 Task: Add an event with the title Third Strategy Discussion Meeting, date '2023/10/07', time 8:00 AM to 10:00 AMand add a description: The retreat may incorporate outdoor or adventure-based activities to add an element of excitement and challenge. These activities could include team-building exercises, outdoor problem-solving initiatives, or adventure courses that require teamwork and effective communication to overcome obstacles., put the event into Yellow category, logged in from the account softage.8@softage.netand send the event invitation to softage.6@softage.net and softage.7@softage.net. Set a reminder for the event At time of event
Action: Mouse moved to (152, 186)
Screenshot: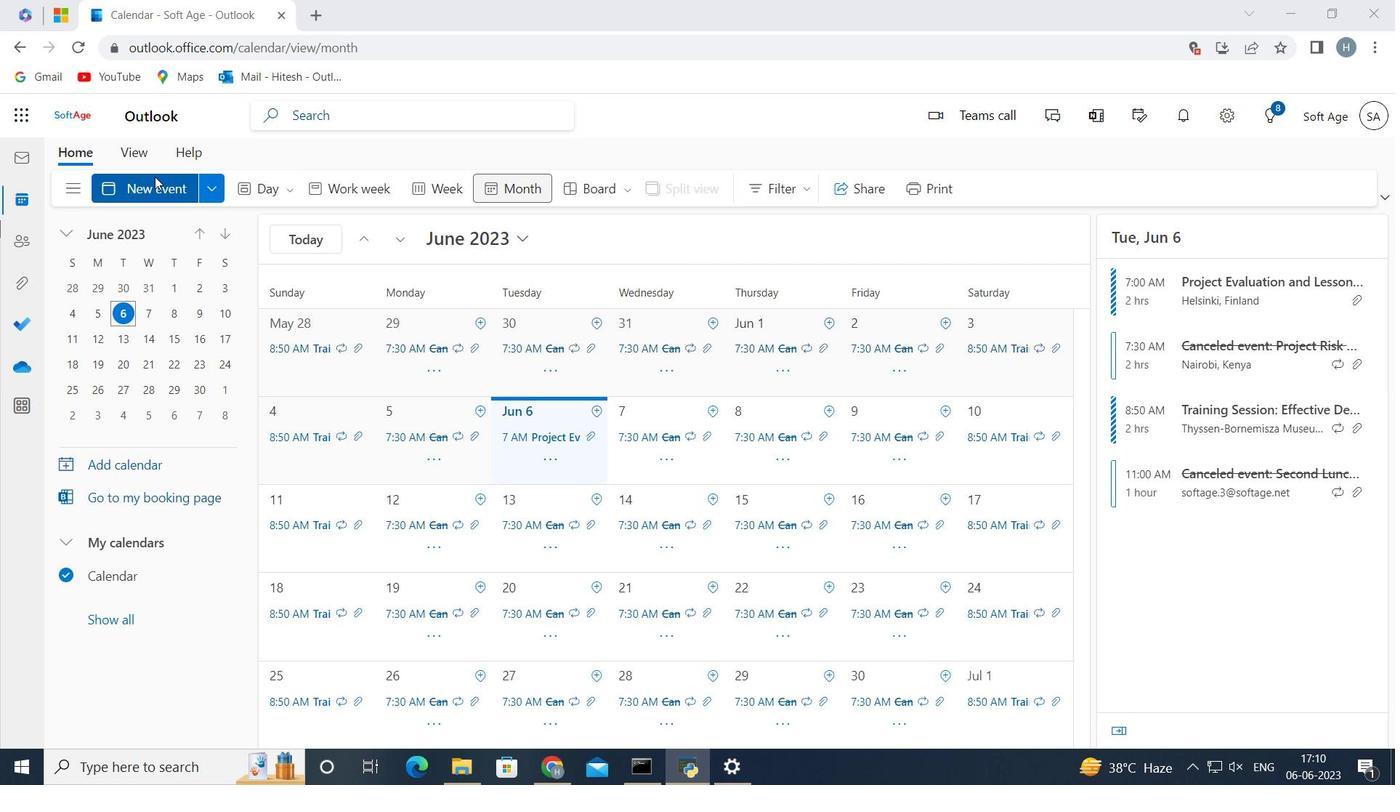 
Action: Mouse pressed left at (152, 186)
Screenshot: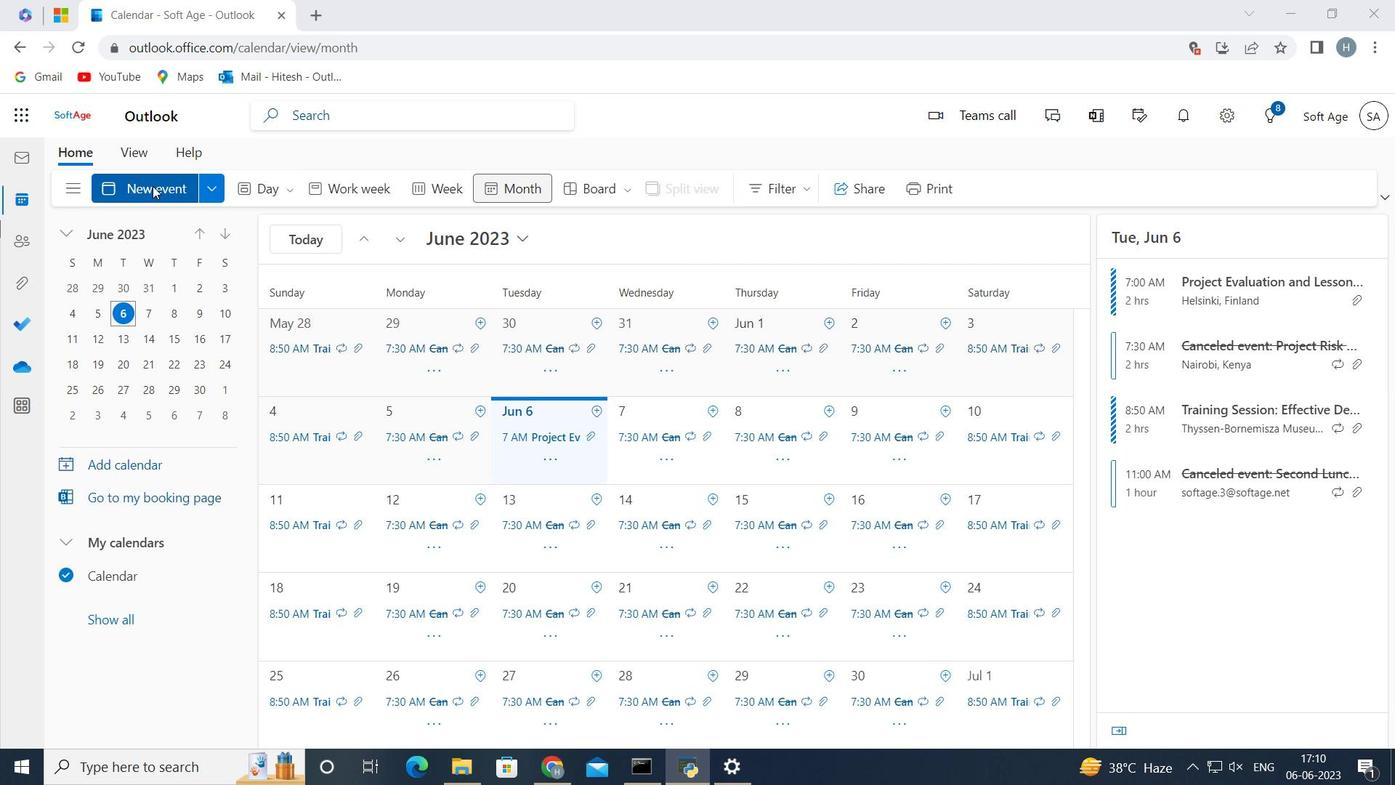 
Action: Mouse moved to (399, 293)
Screenshot: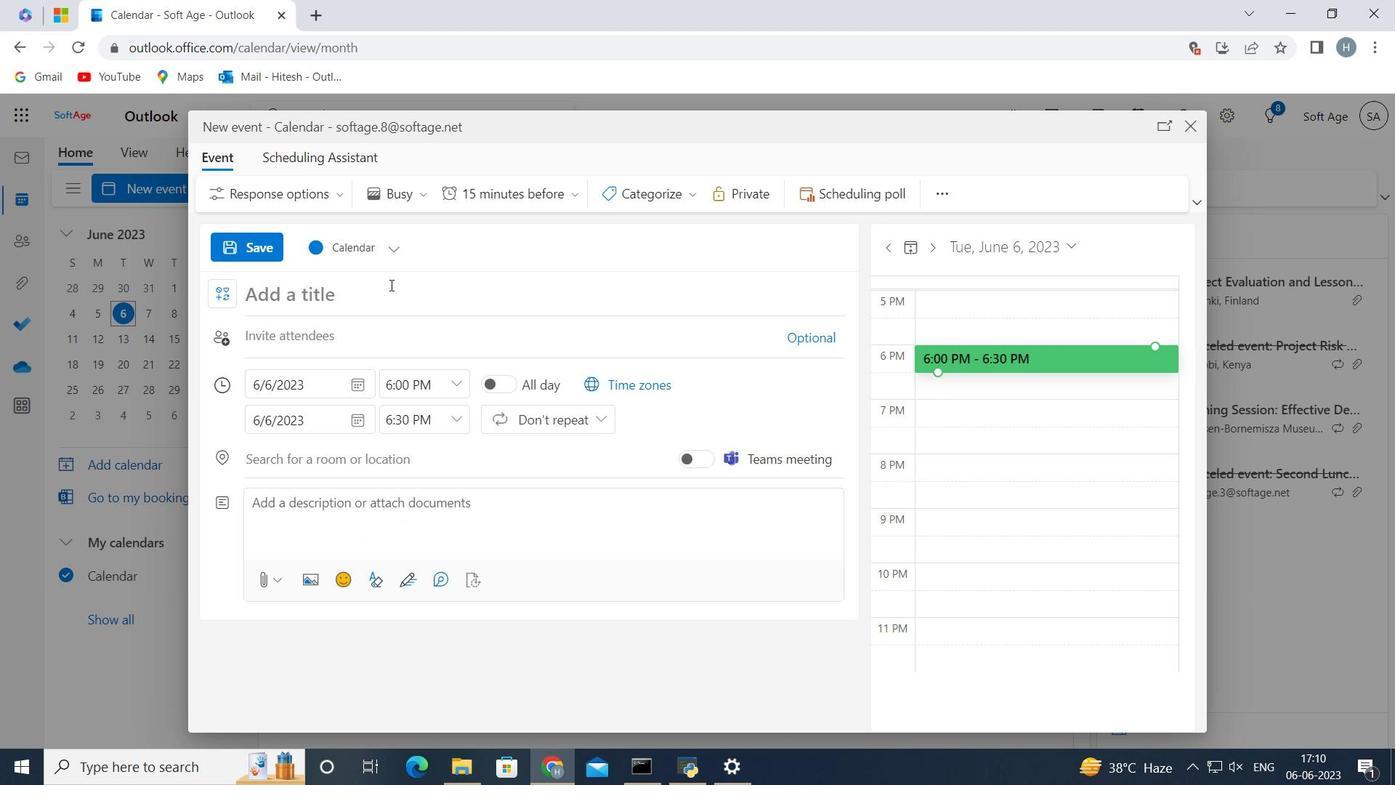 
Action: Mouse pressed left at (399, 293)
Screenshot: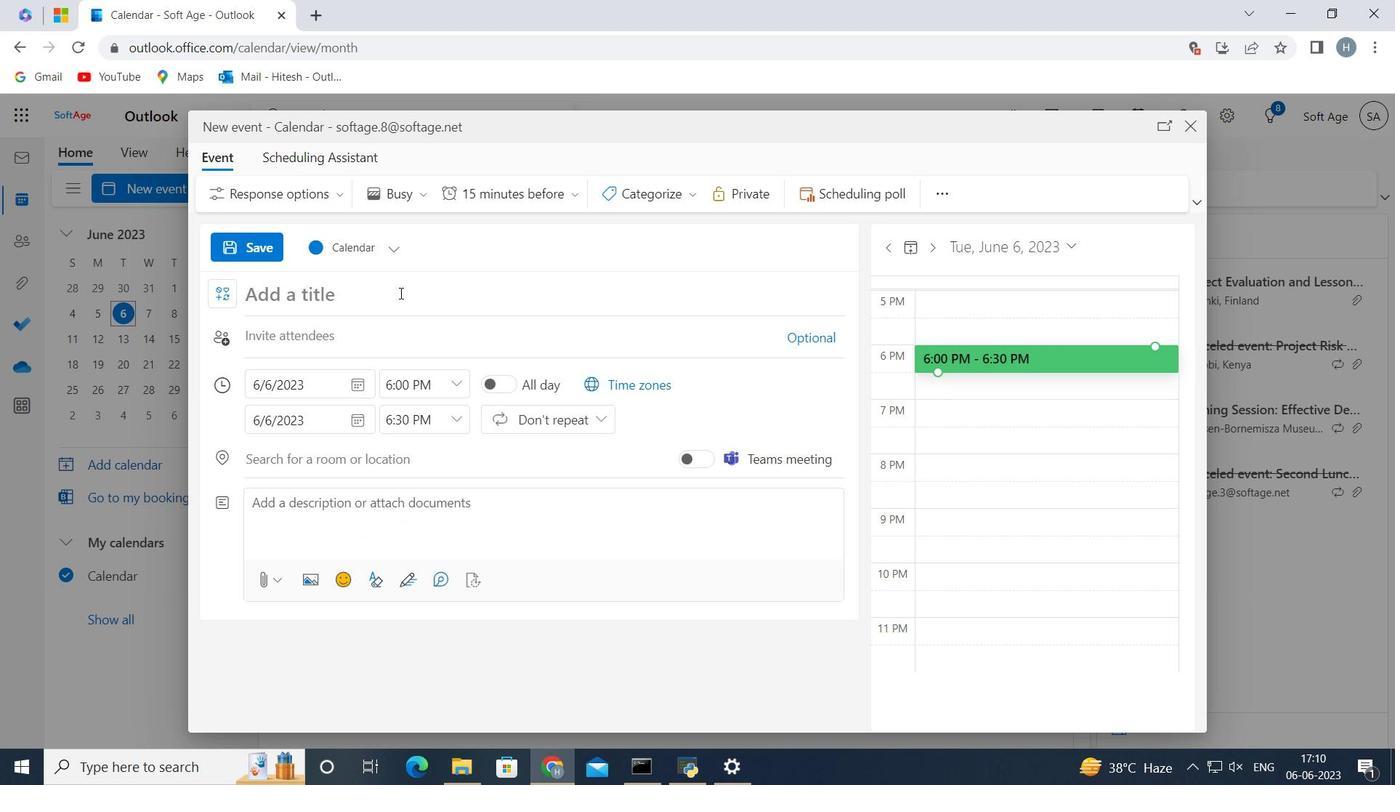 
Action: Key pressed <Key.shift>Third<Key.space><Key.shift>Strategy<Key.space><Key.shift>Discussion<Key.space><Key.shift>Meeting<Key.space>
Screenshot: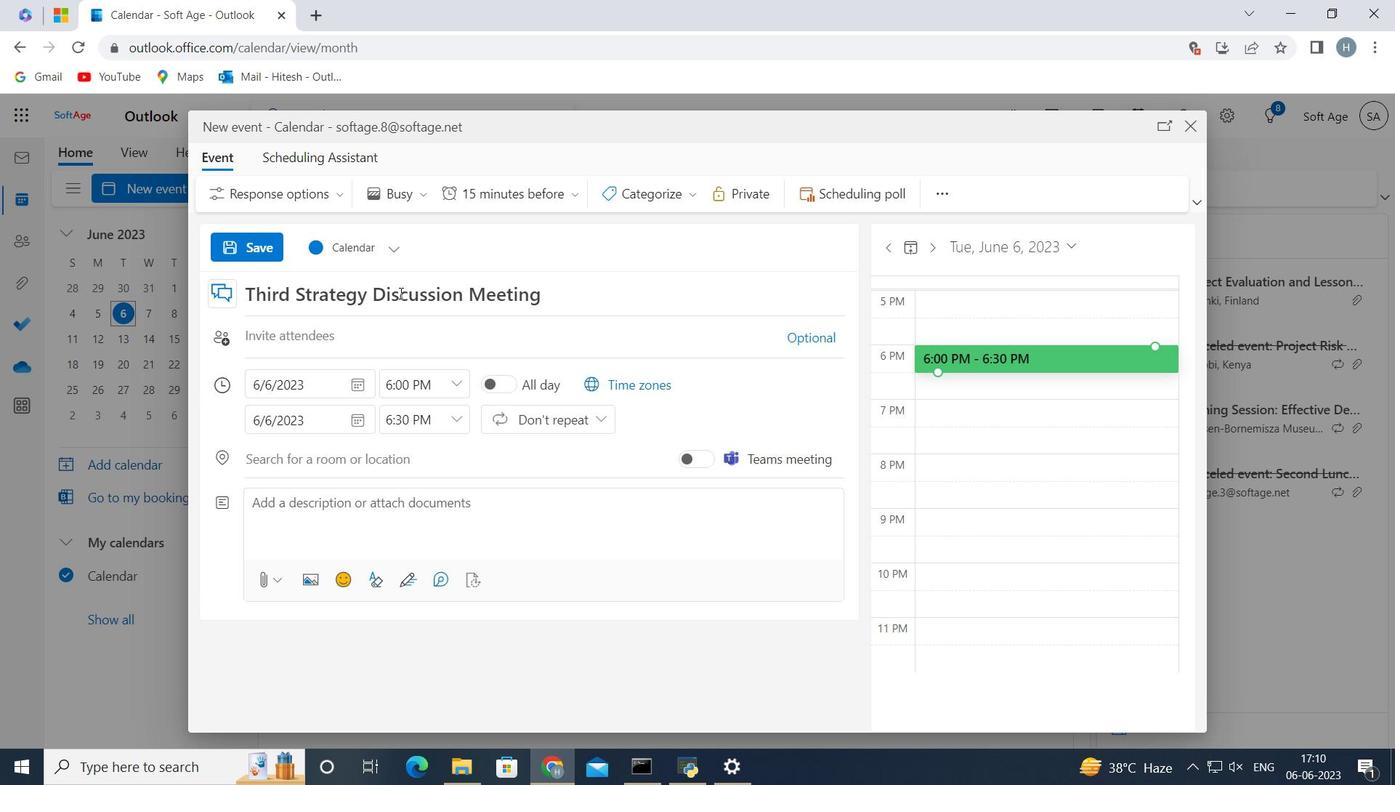 
Action: Mouse moved to (360, 383)
Screenshot: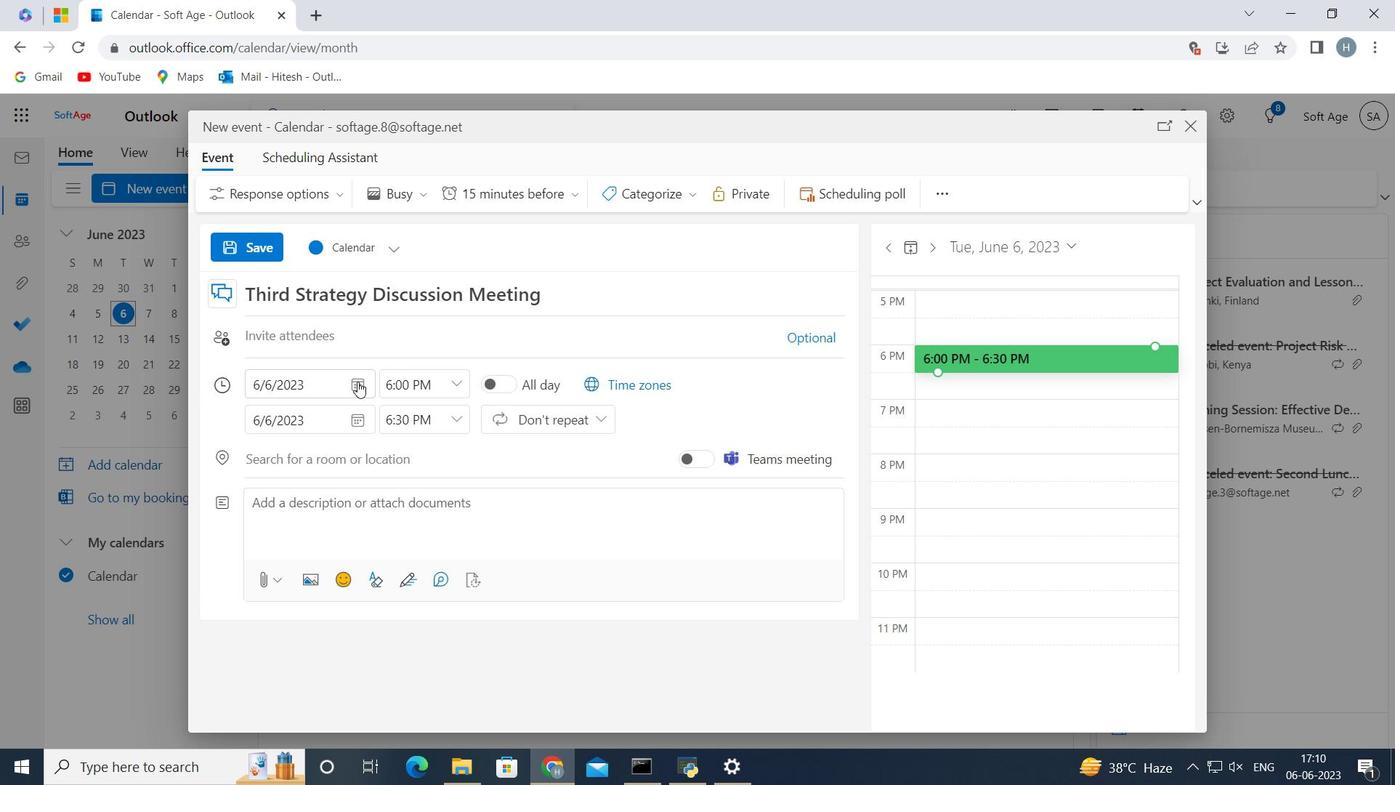 
Action: Mouse pressed left at (360, 383)
Screenshot: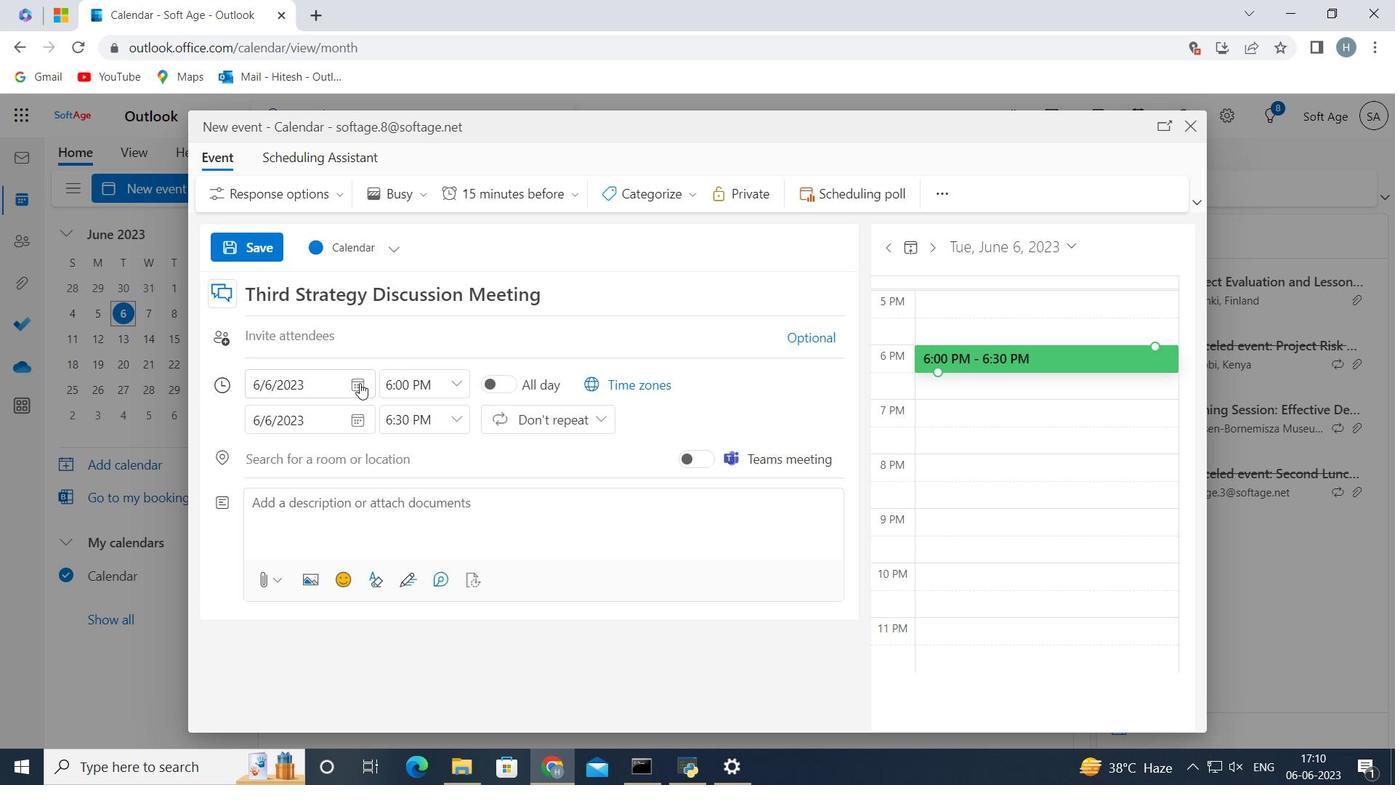 
Action: Mouse moved to (314, 421)
Screenshot: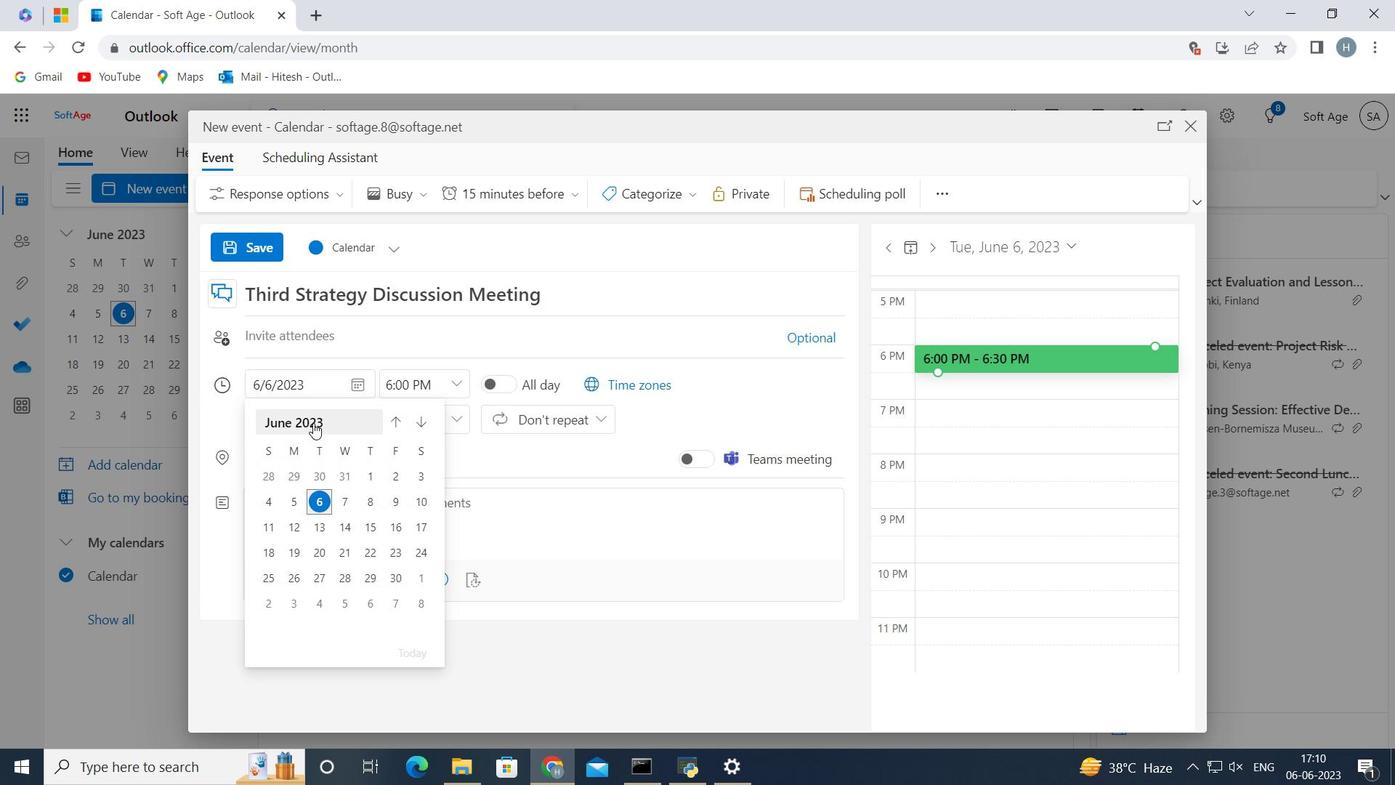 
Action: Mouse pressed left at (314, 421)
Screenshot: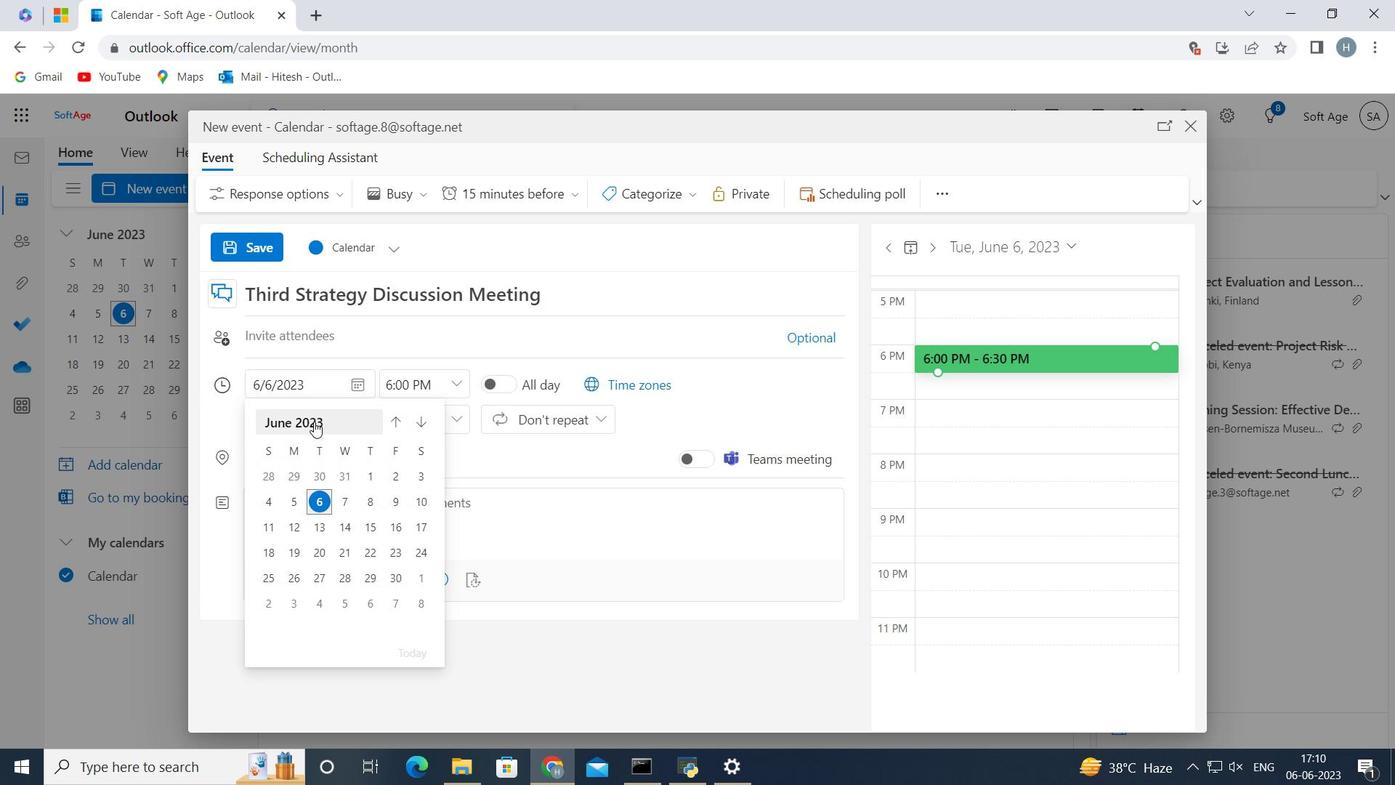 
Action: Mouse pressed left at (314, 421)
Screenshot: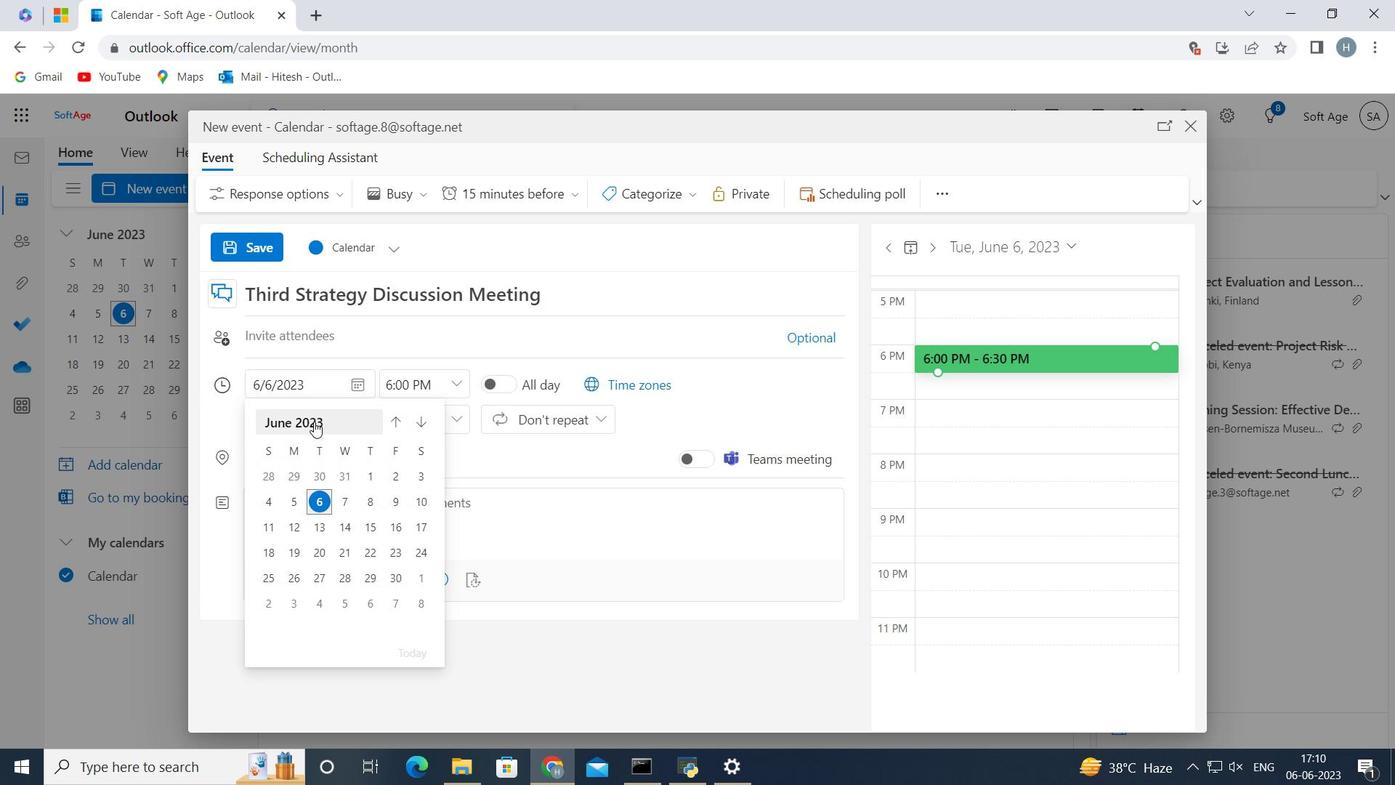 
Action: Mouse moved to (413, 455)
Screenshot: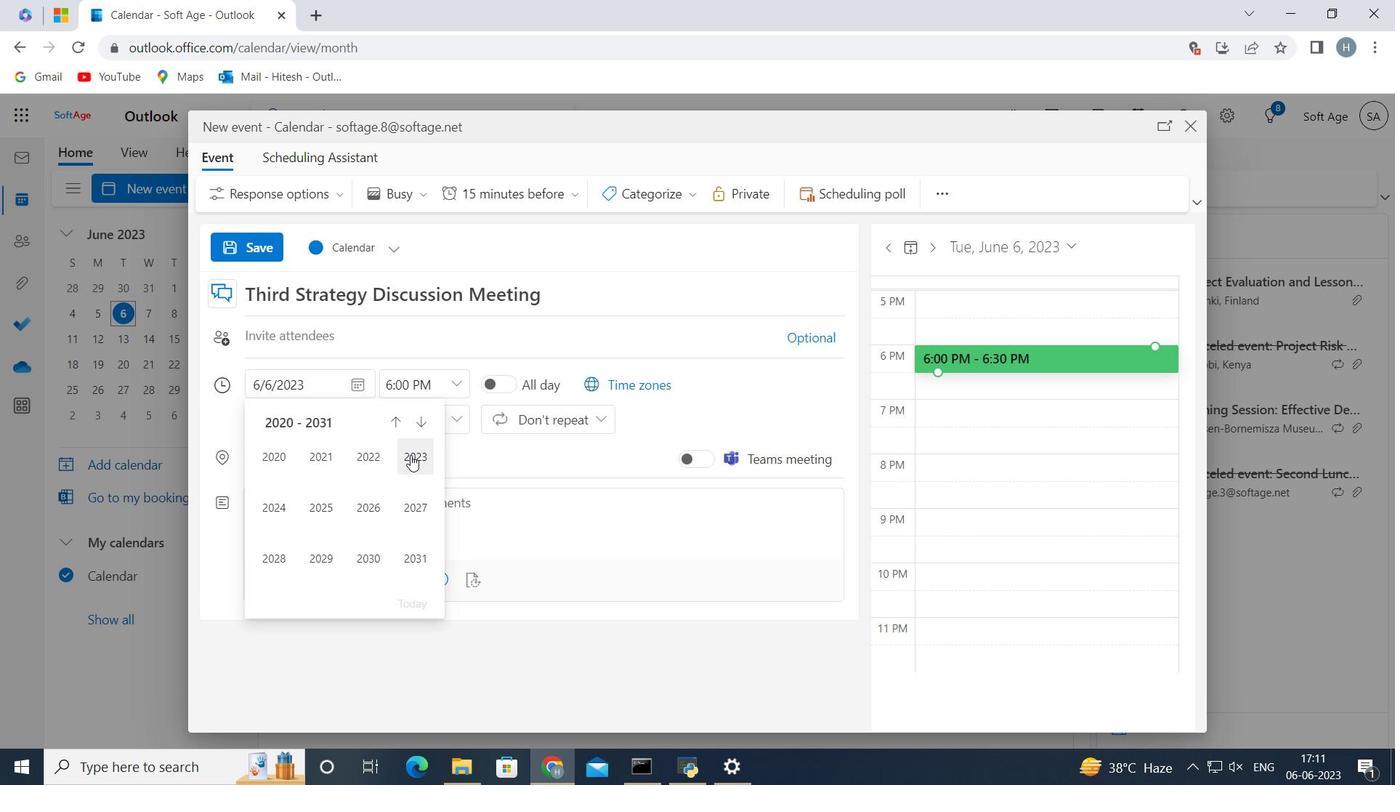 
Action: Mouse pressed left at (413, 455)
Screenshot: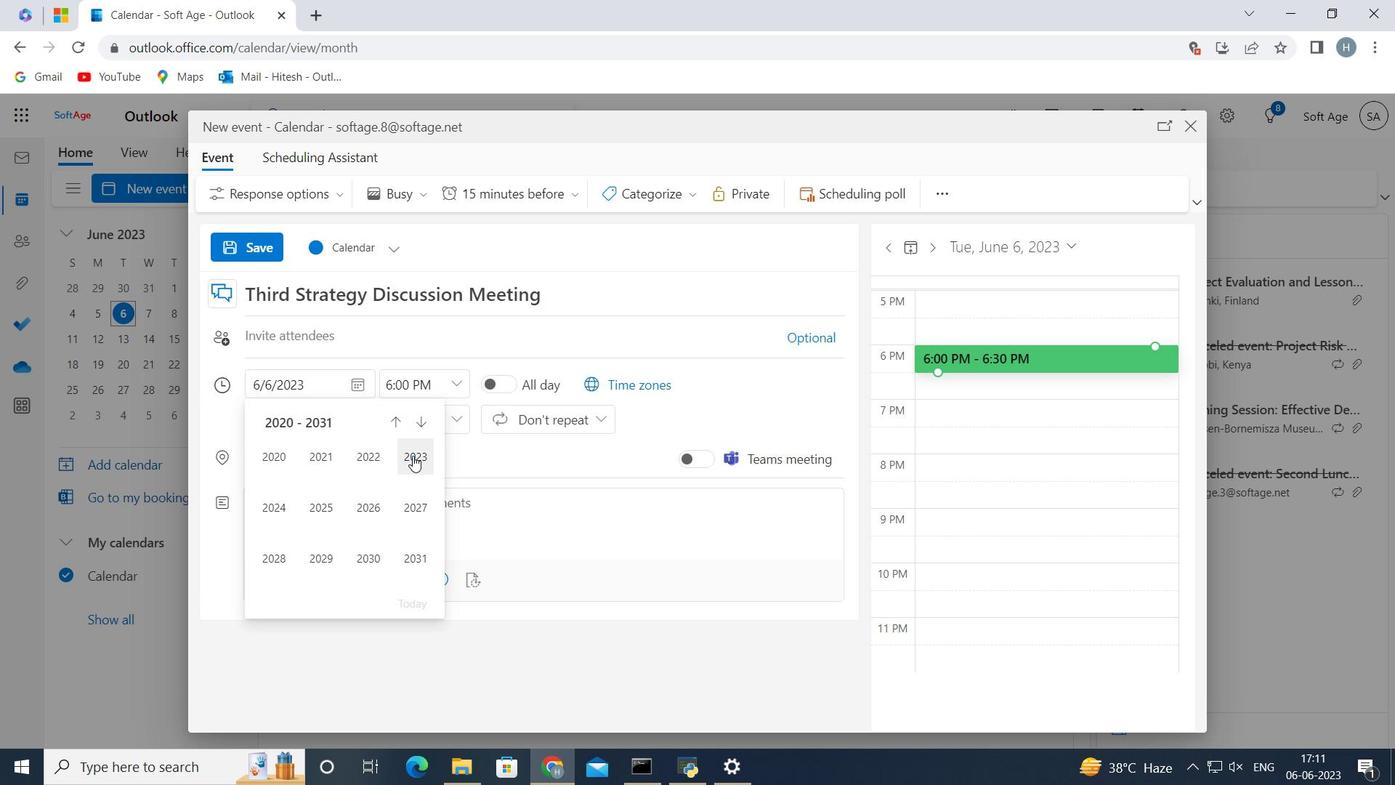 
Action: Mouse moved to (337, 556)
Screenshot: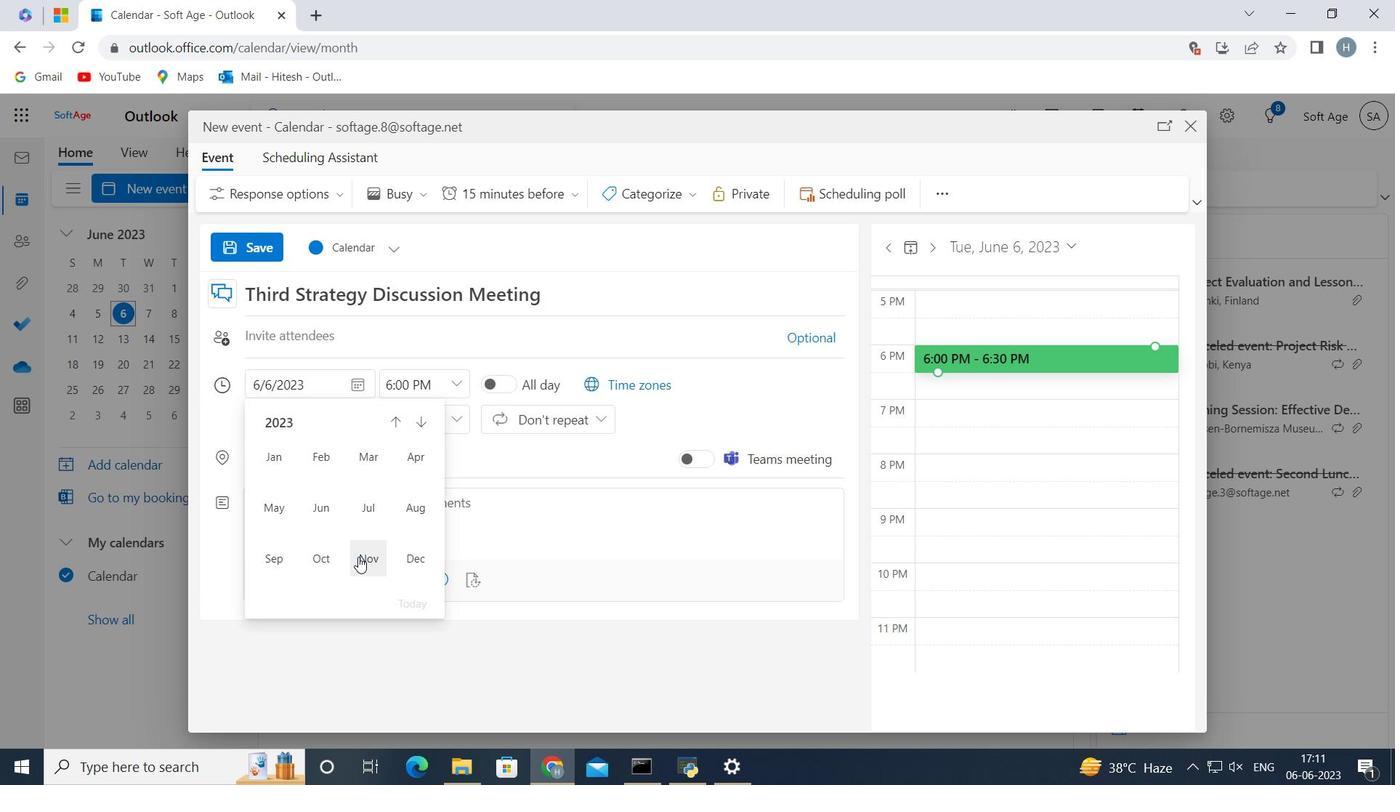 
Action: Mouse pressed left at (337, 556)
Screenshot: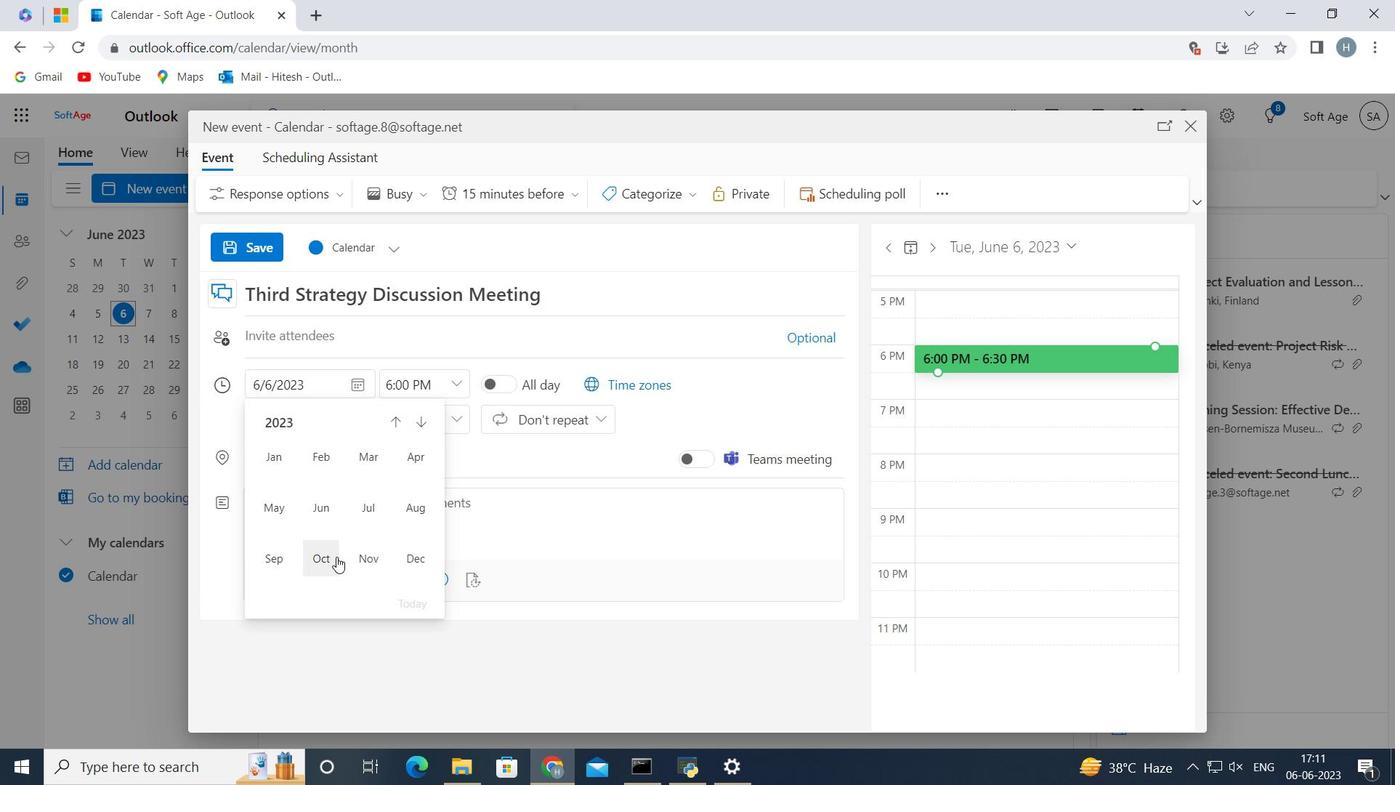 
Action: Mouse moved to (423, 473)
Screenshot: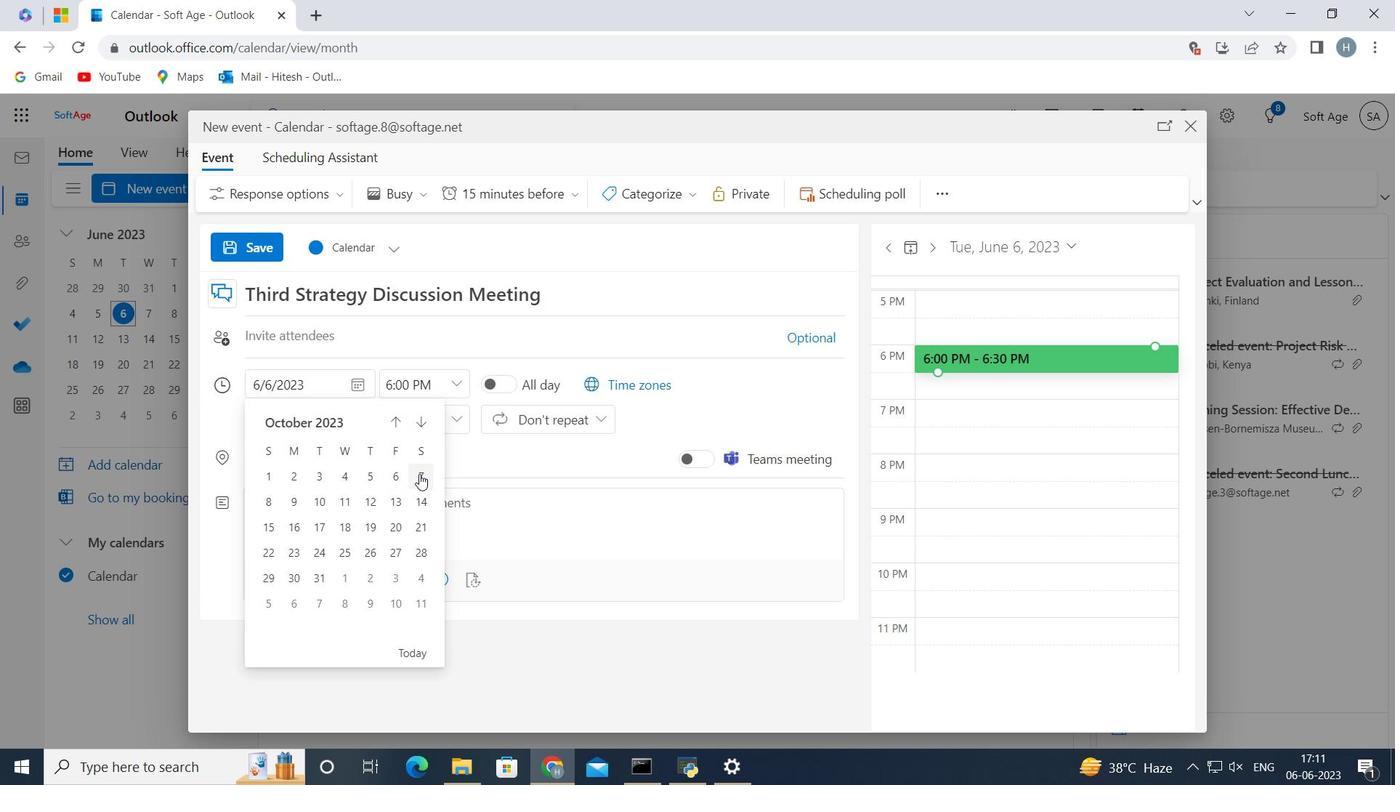 
Action: Mouse pressed left at (423, 473)
Screenshot: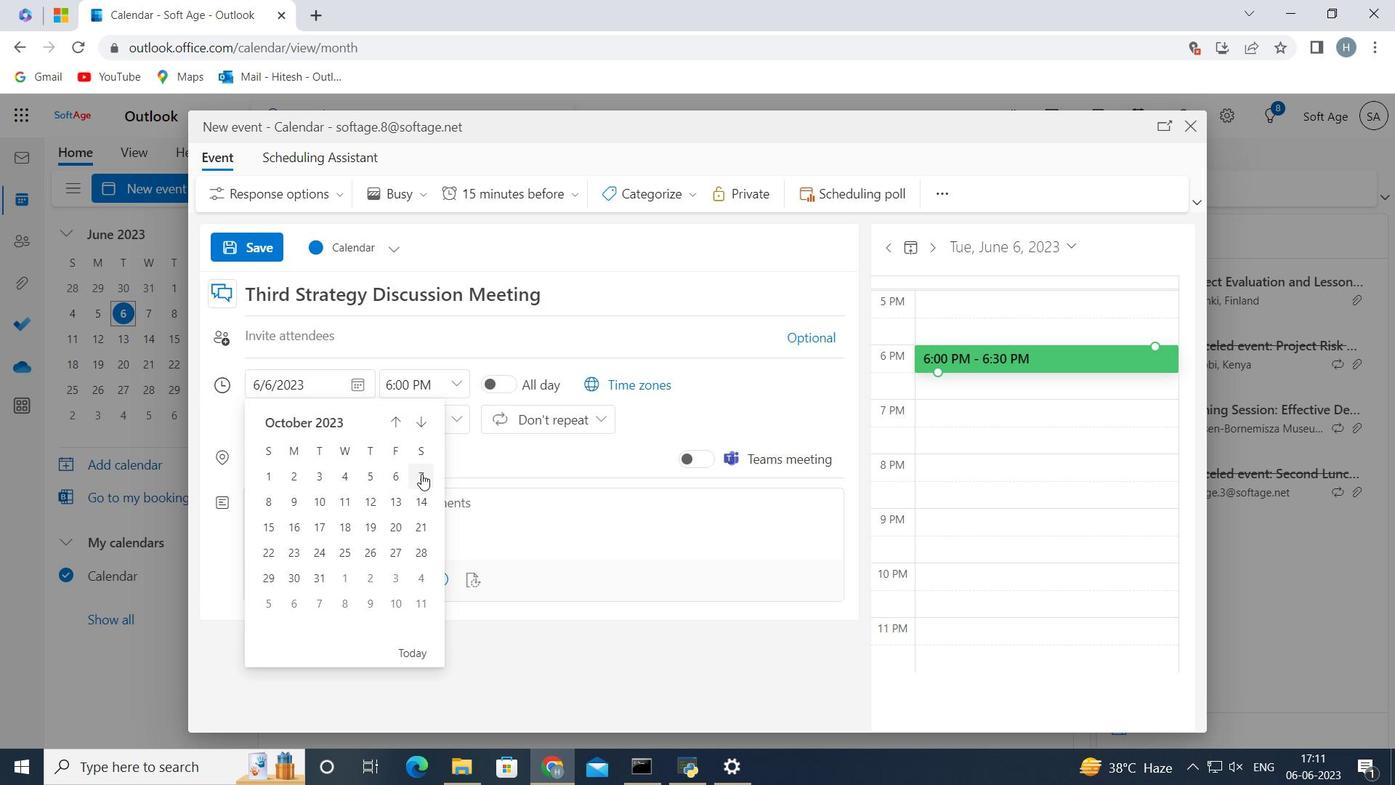 
Action: Mouse moved to (461, 383)
Screenshot: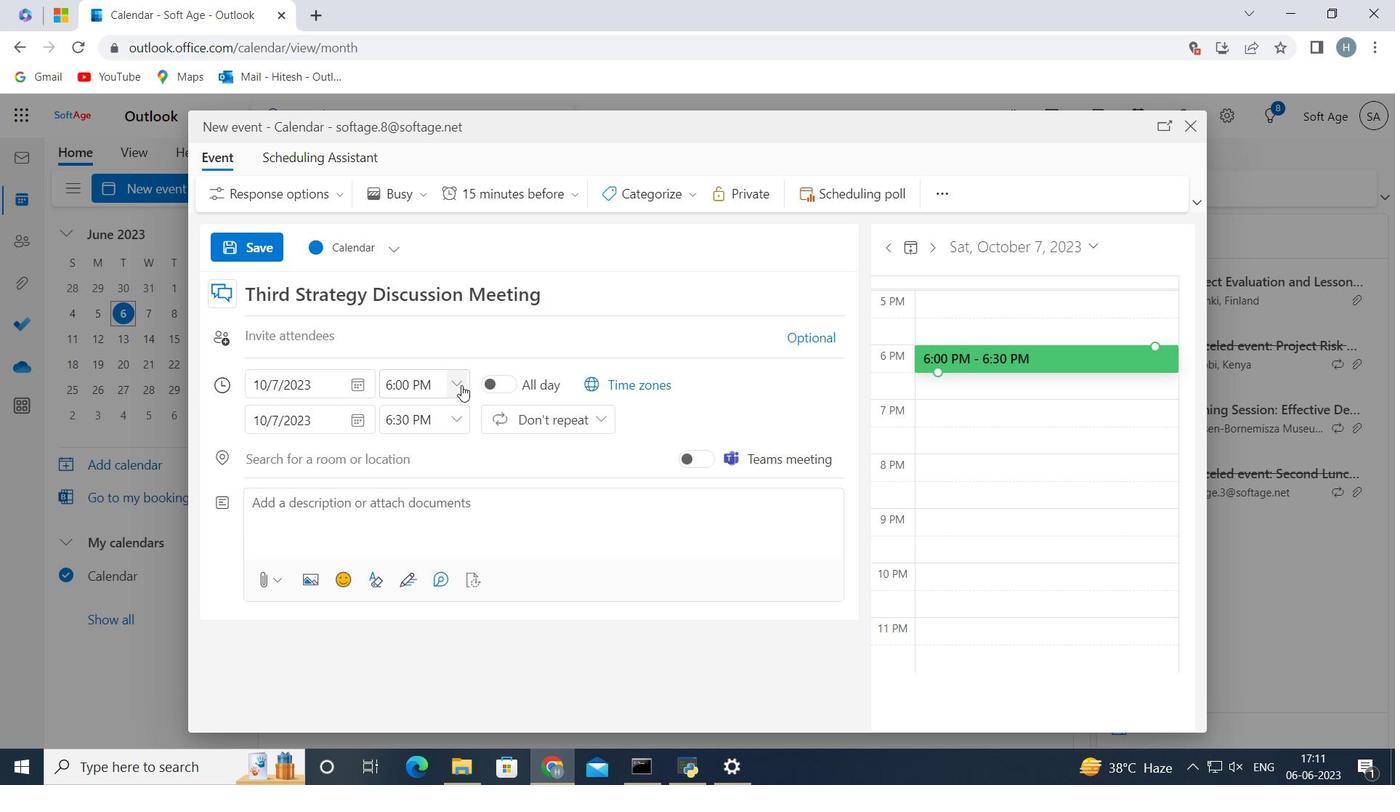 
Action: Mouse pressed left at (461, 383)
Screenshot: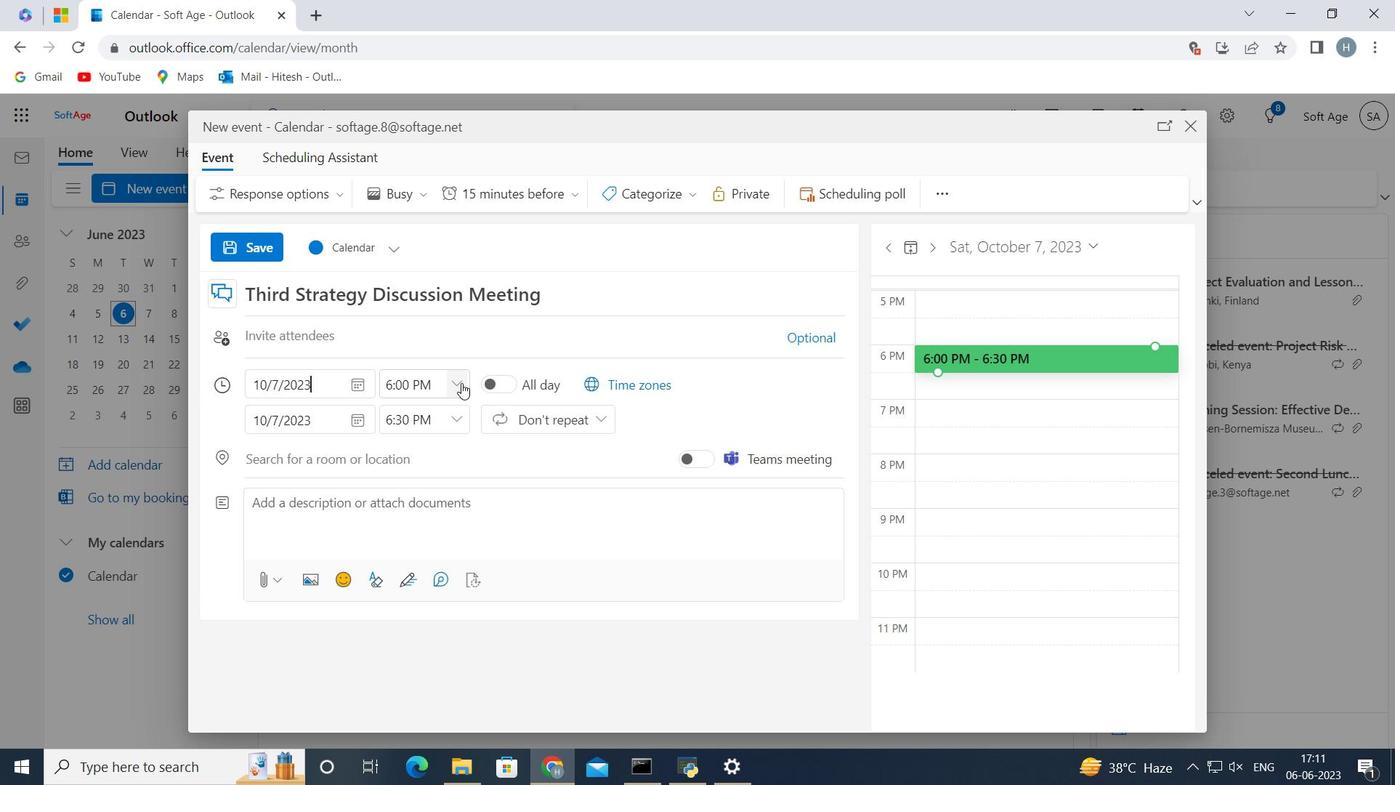 
Action: Mouse moved to (433, 496)
Screenshot: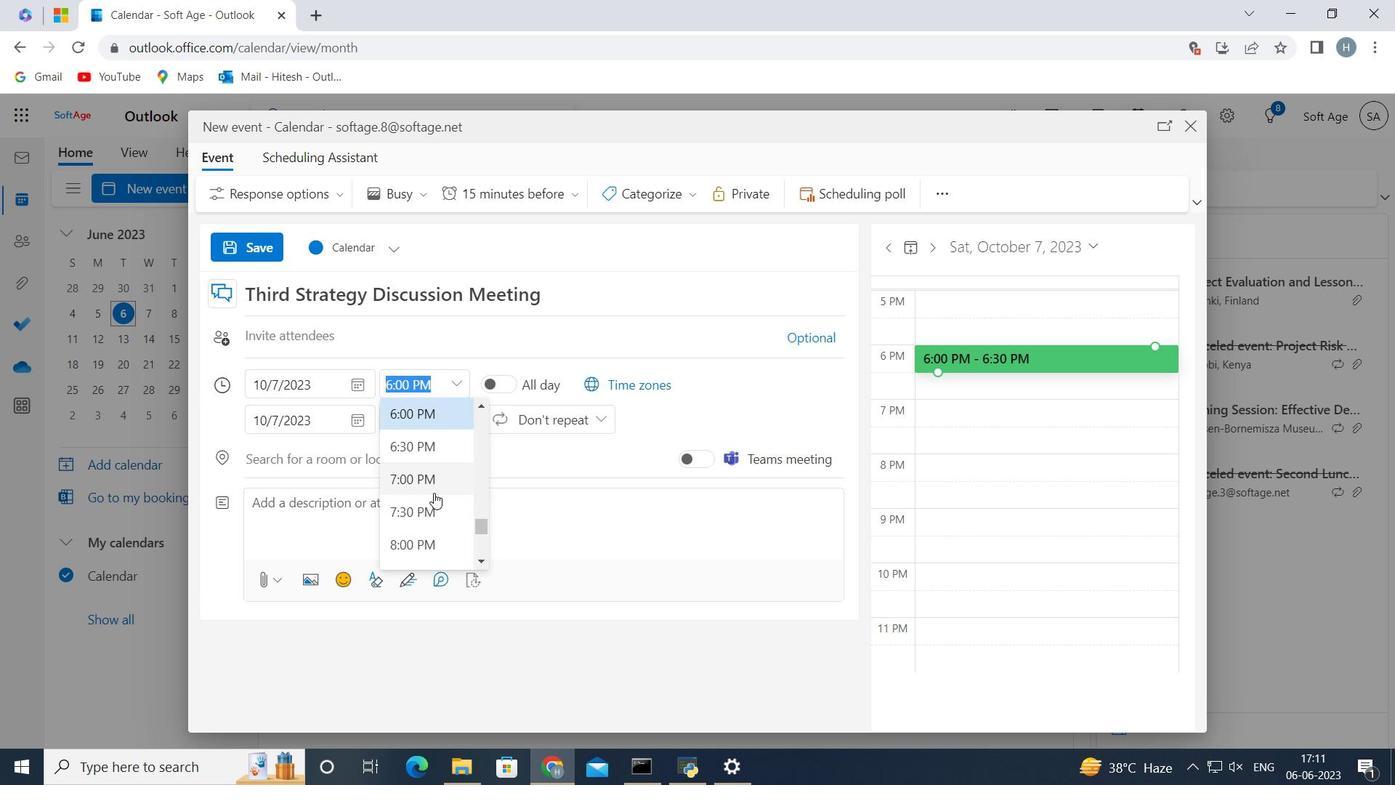 
Action: Mouse scrolled (433, 497) with delta (0, 0)
Screenshot: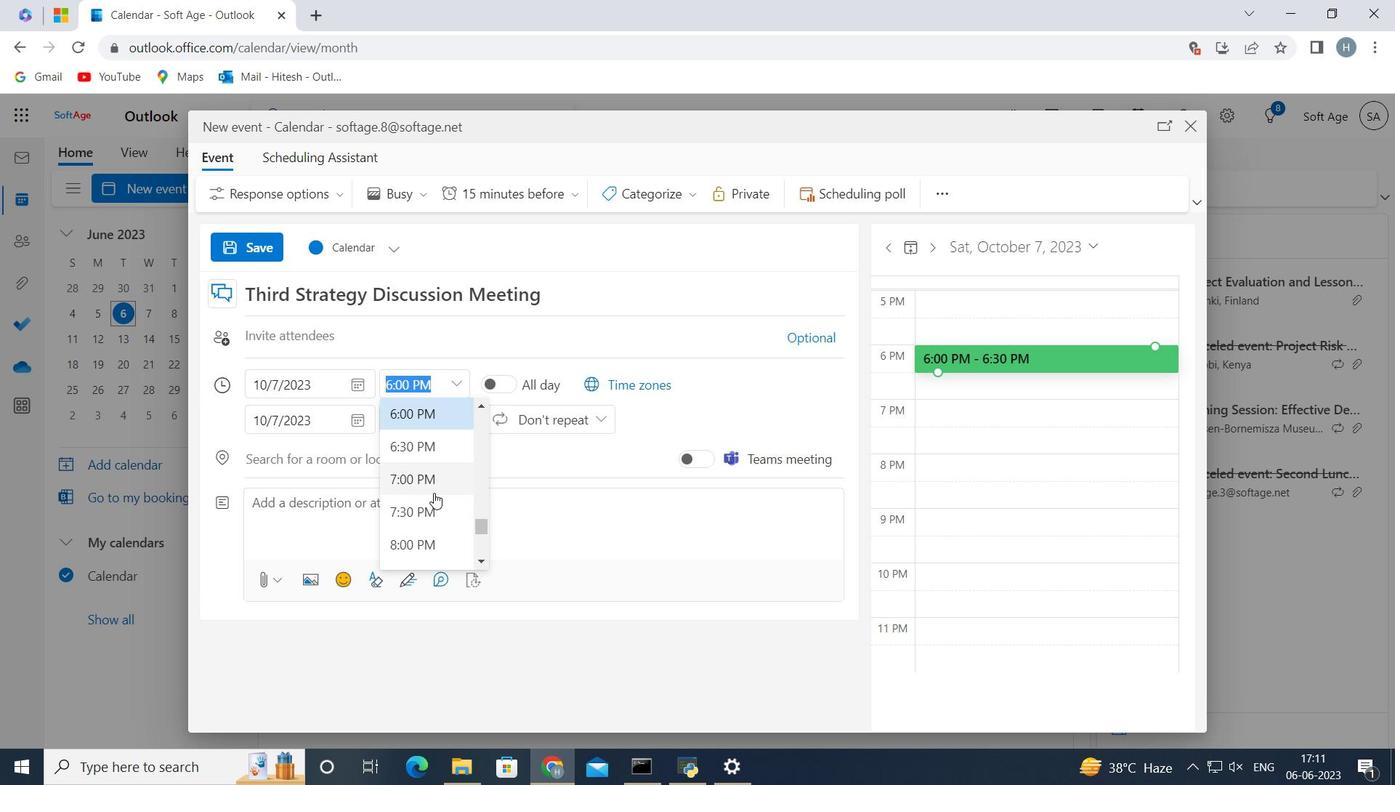 
Action: Mouse scrolled (433, 497) with delta (0, 0)
Screenshot: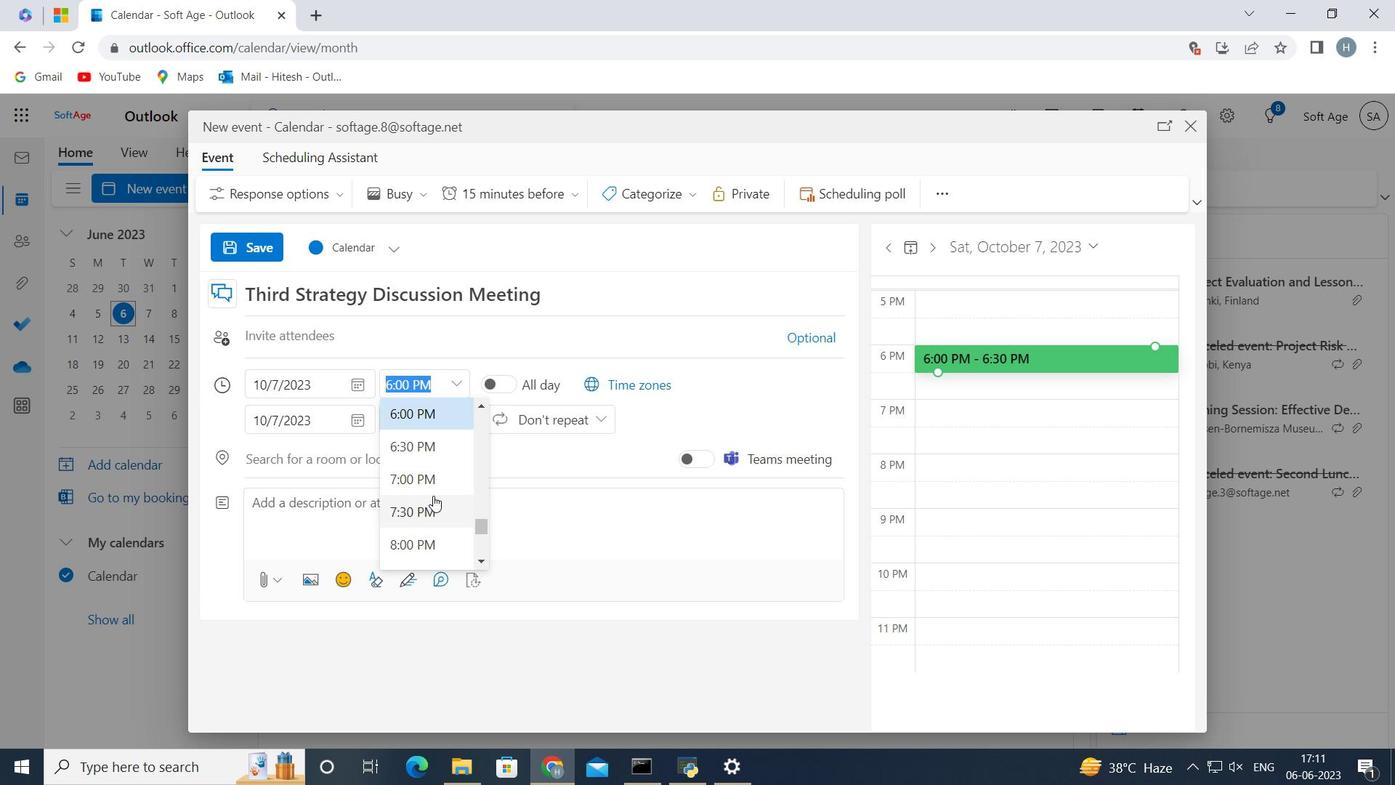 
Action: Mouse scrolled (433, 497) with delta (0, 0)
Screenshot: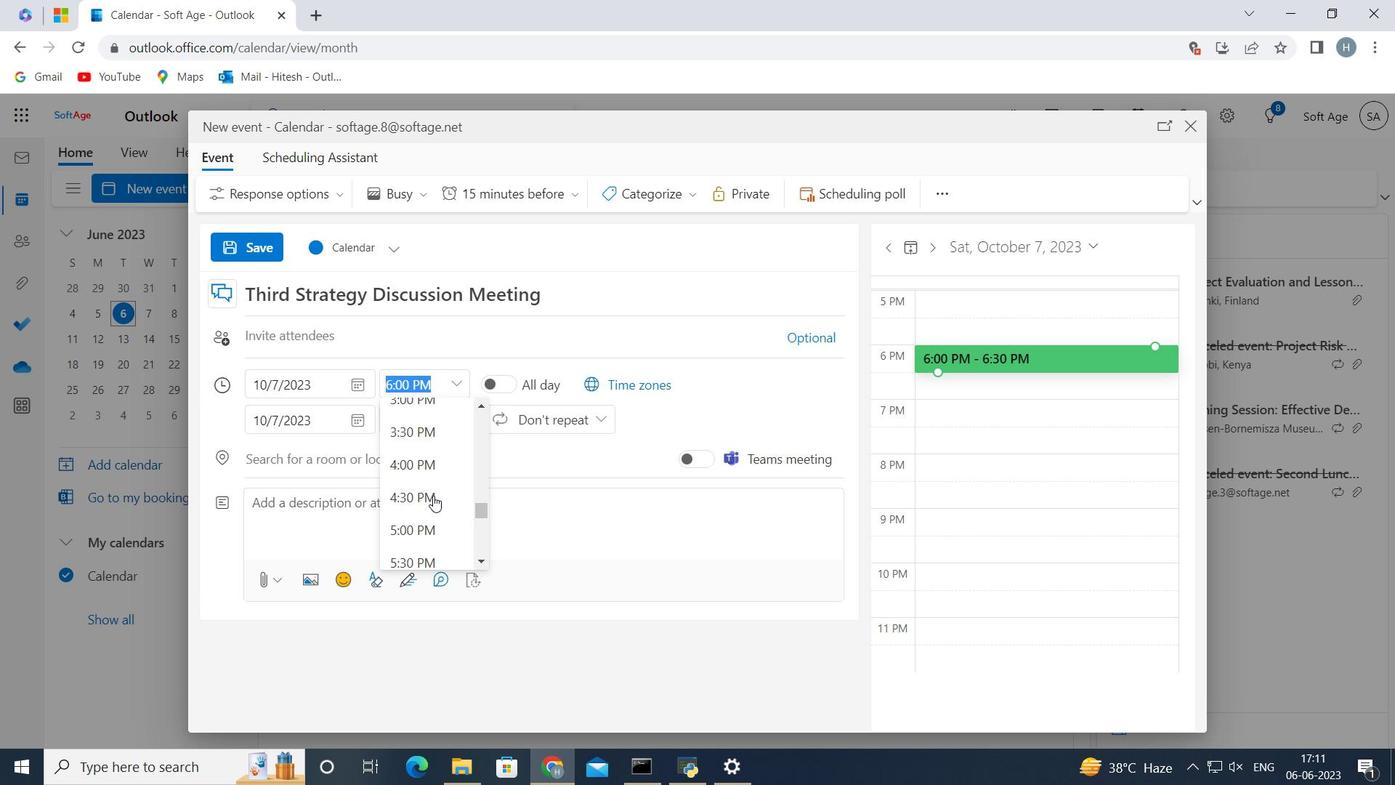 
Action: Mouse scrolled (433, 497) with delta (0, 0)
Screenshot: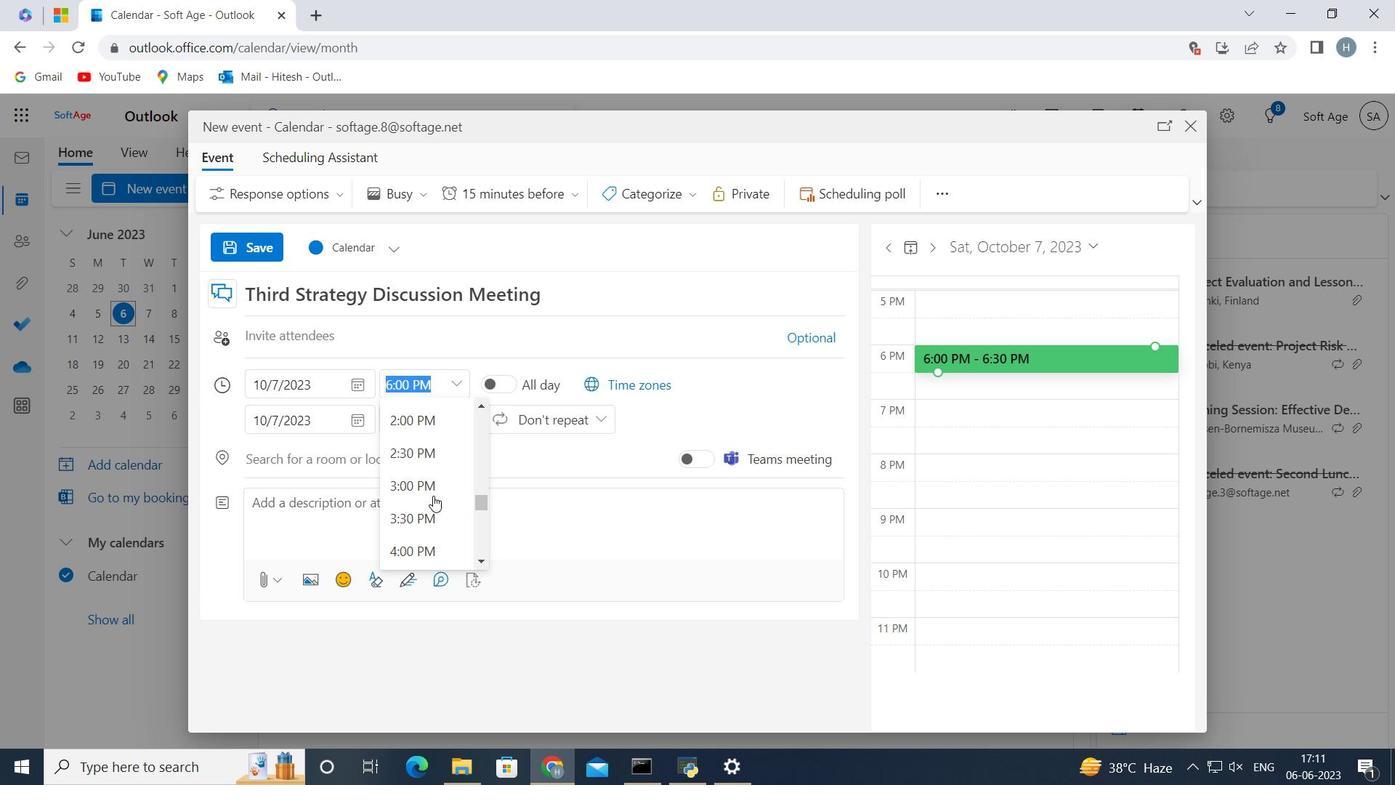 
Action: Mouse scrolled (433, 497) with delta (0, 0)
Screenshot: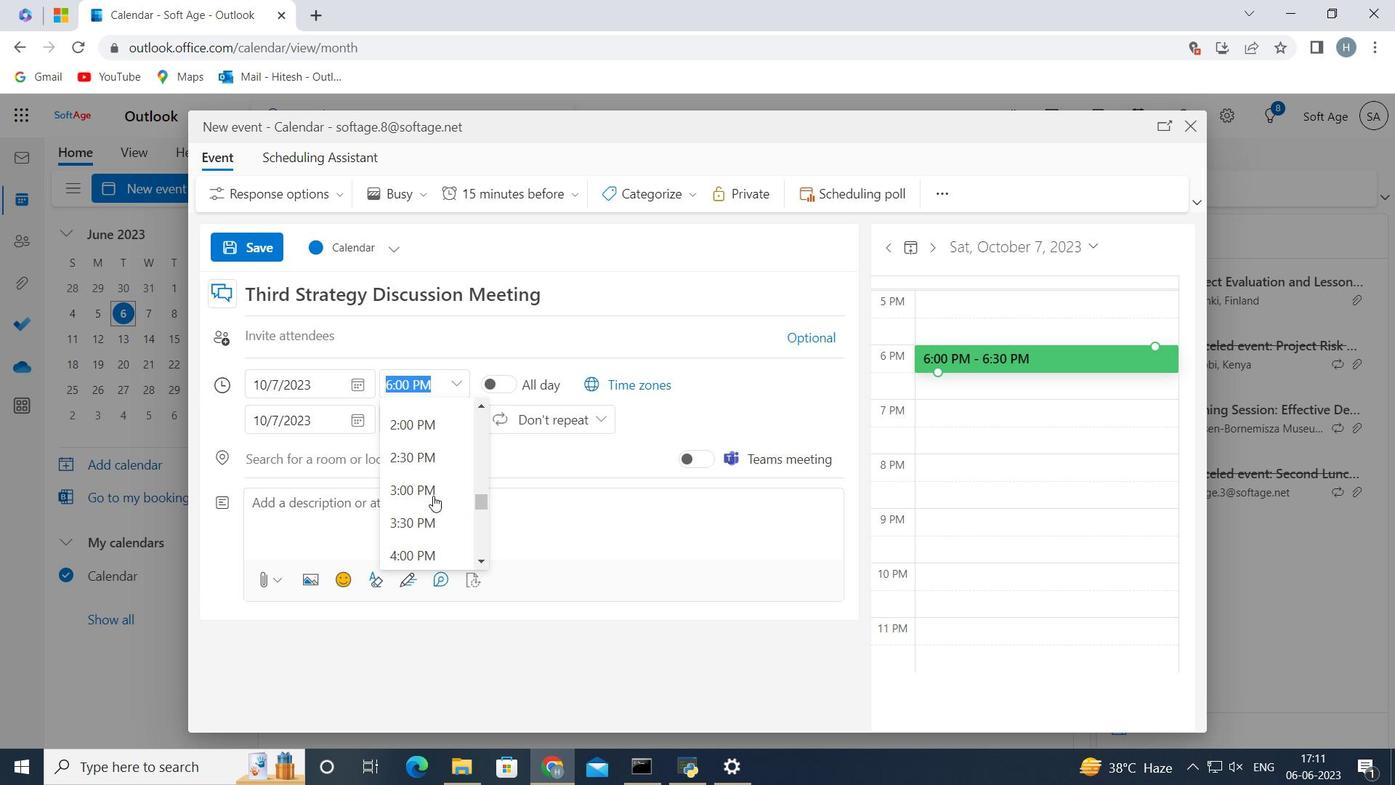 
Action: Mouse scrolled (433, 497) with delta (0, 0)
Screenshot: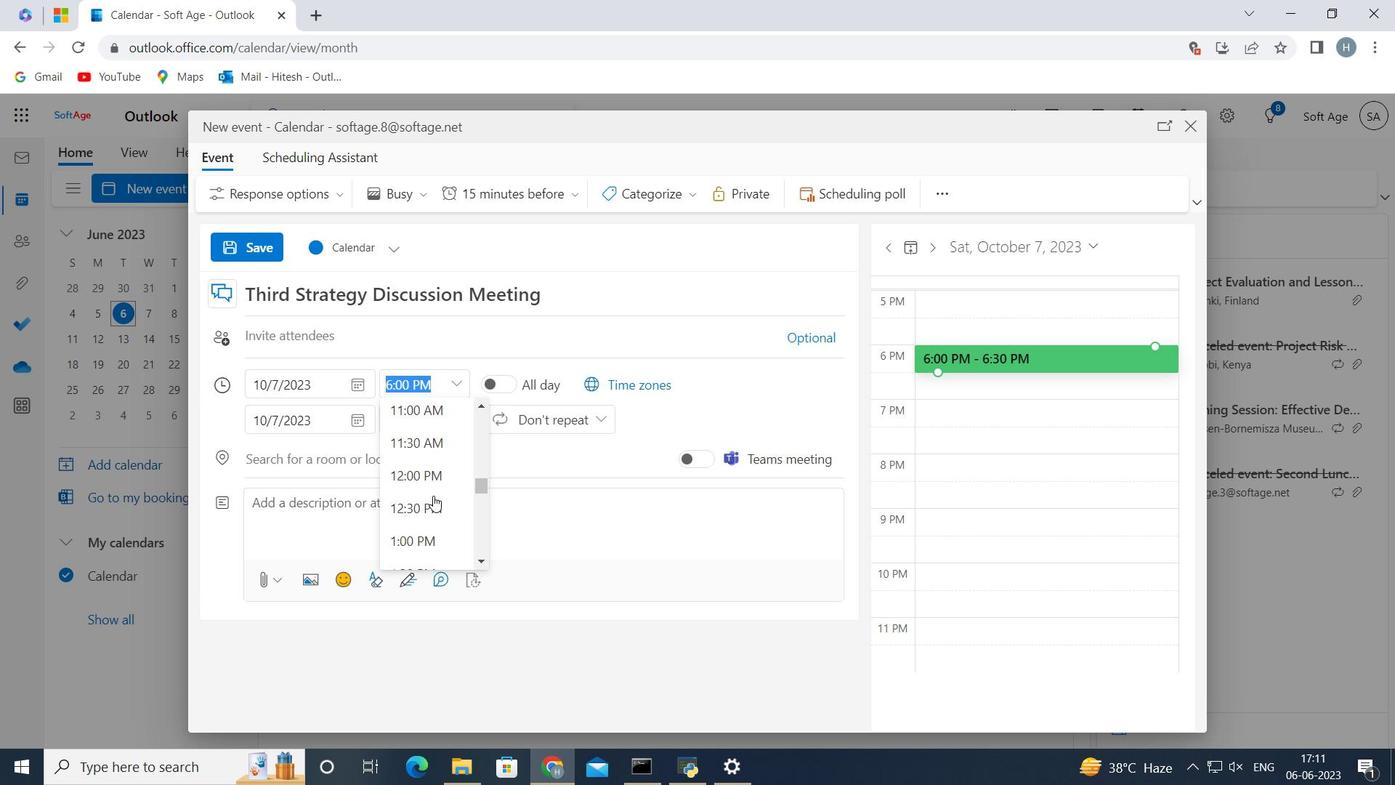 
Action: Mouse scrolled (433, 497) with delta (0, 0)
Screenshot: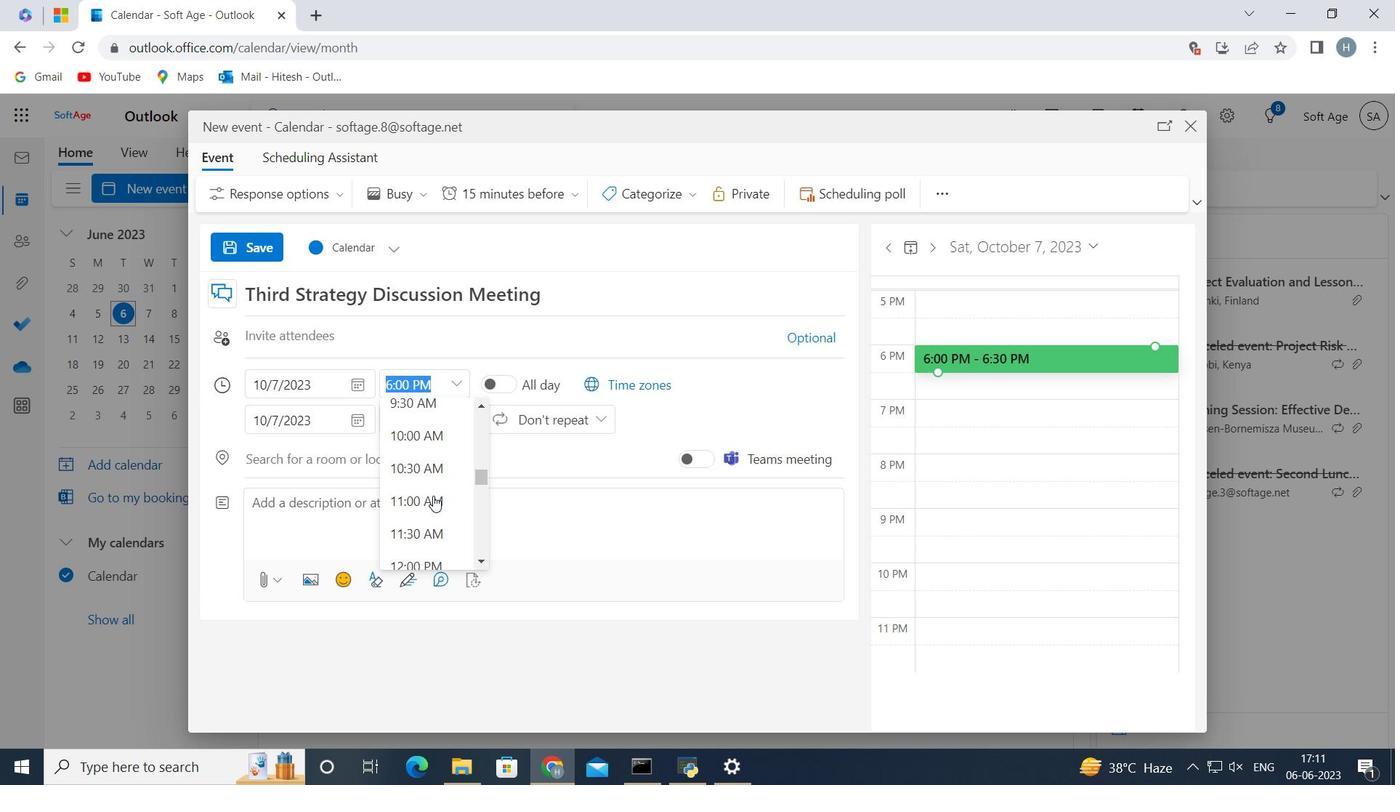 
Action: Mouse scrolled (433, 497) with delta (0, 0)
Screenshot: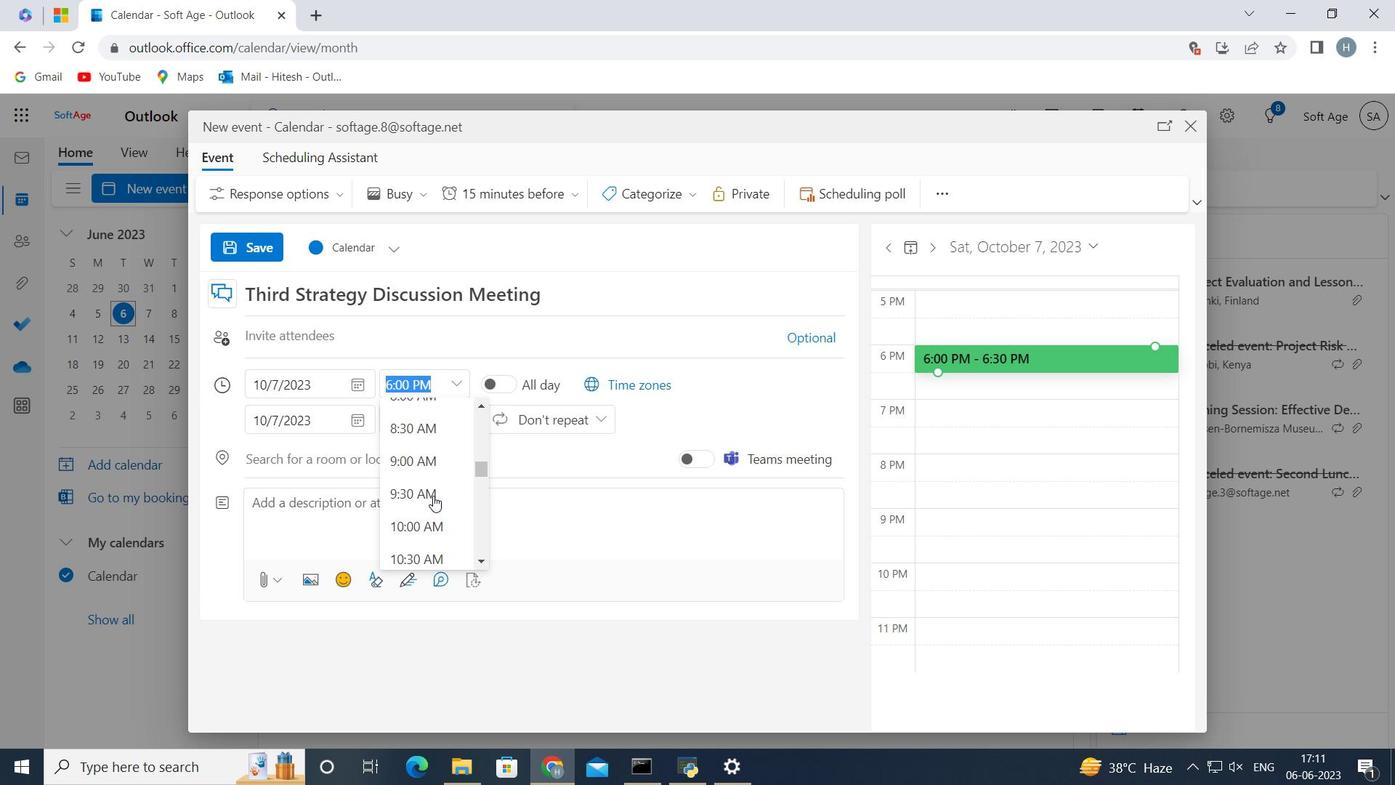 
Action: Mouse moved to (431, 482)
Screenshot: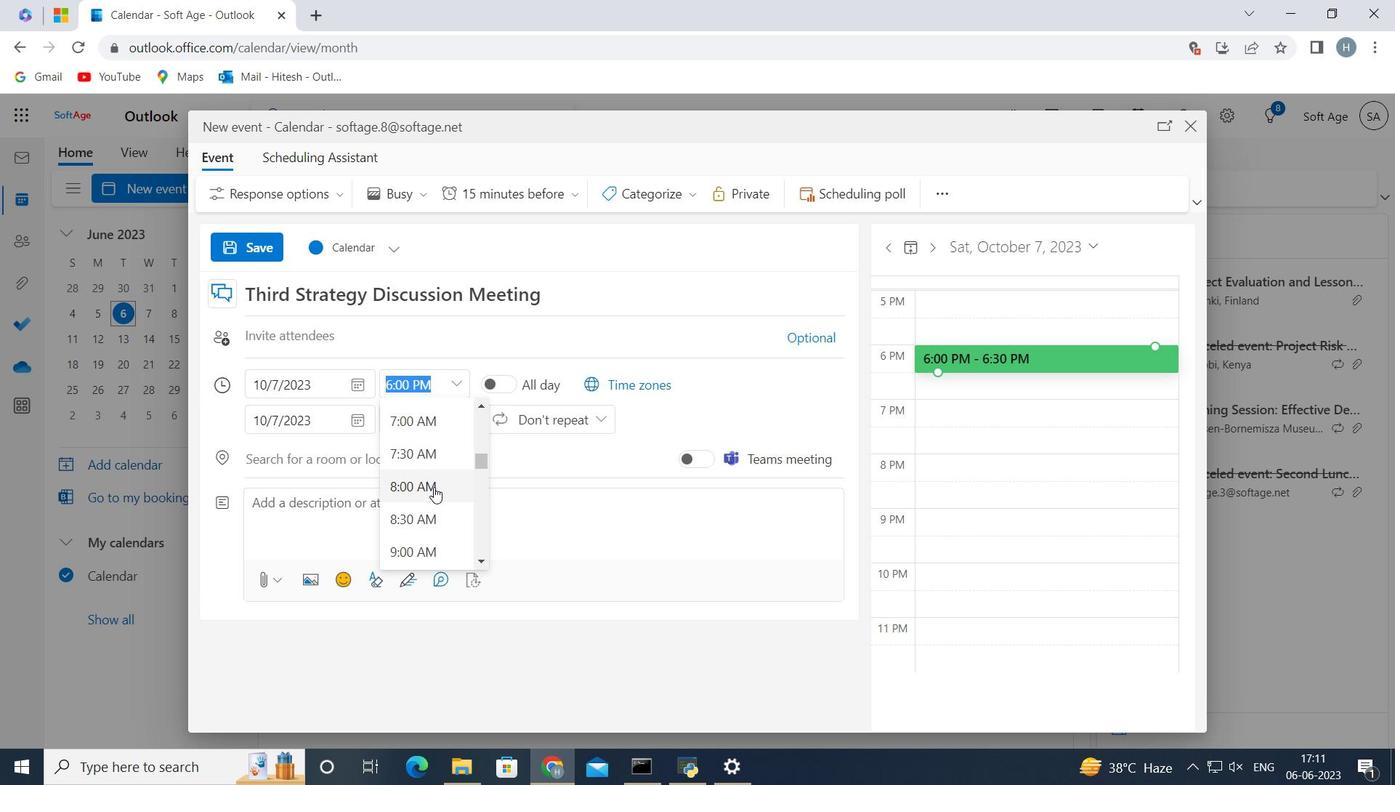 
Action: Mouse pressed left at (431, 482)
Screenshot: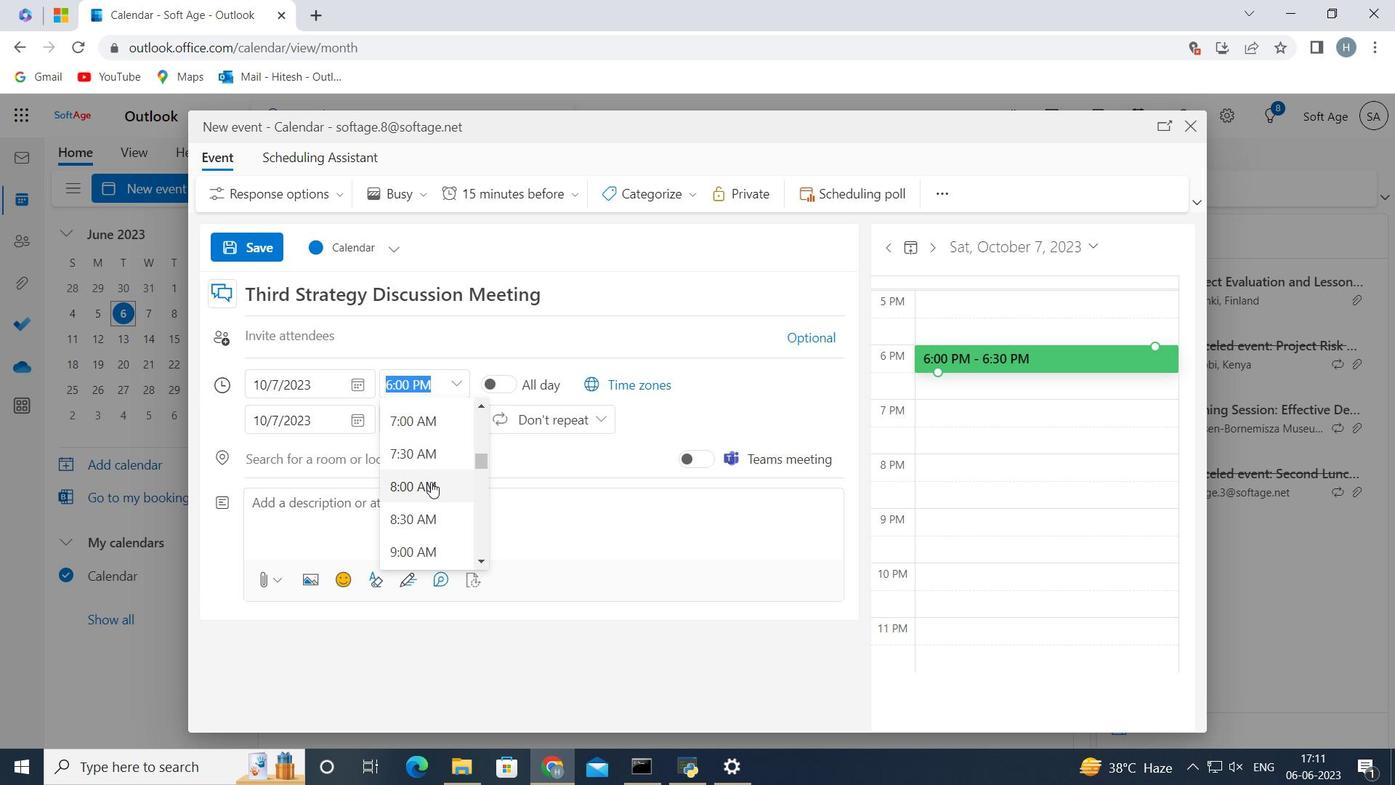 
Action: Mouse moved to (450, 418)
Screenshot: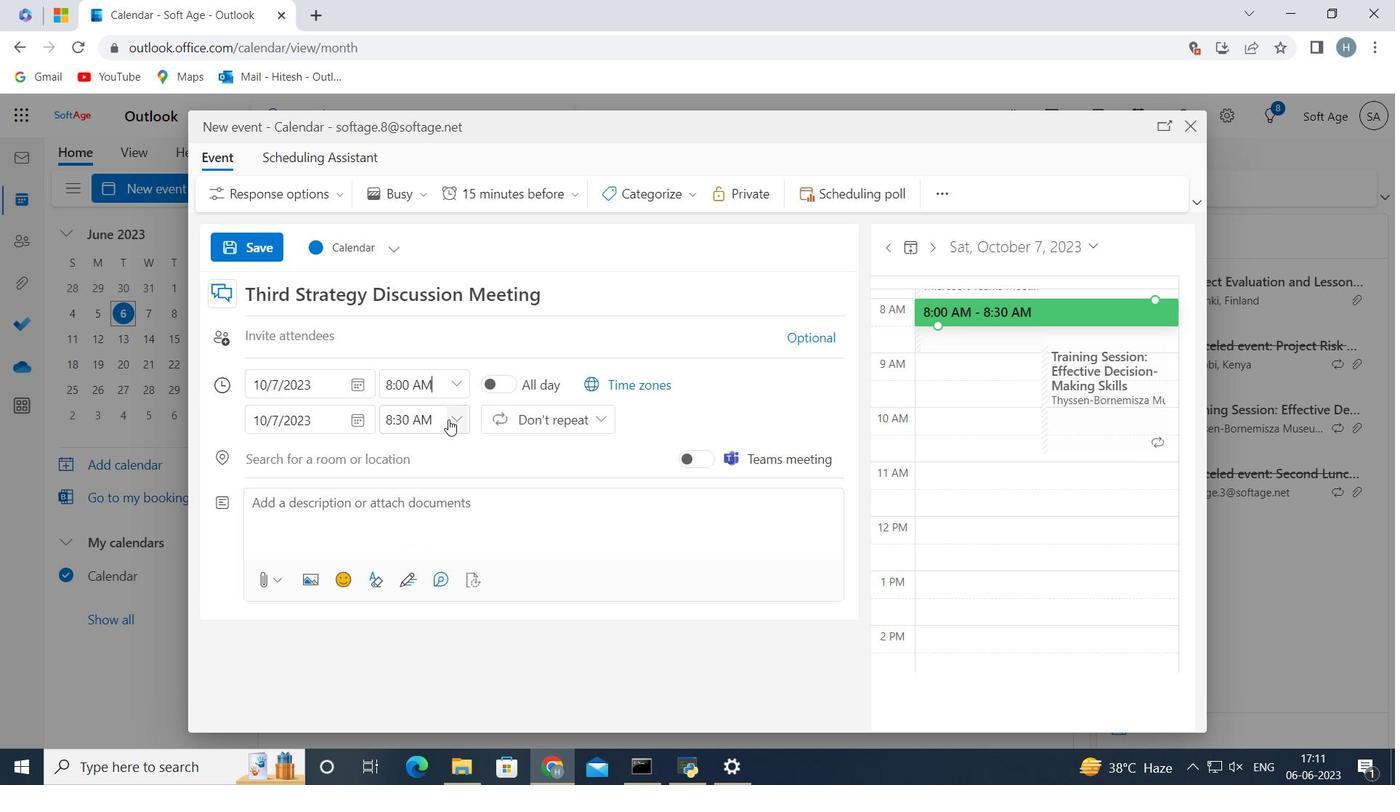 
Action: Mouse pressed left at (450, 418)
Screenshot: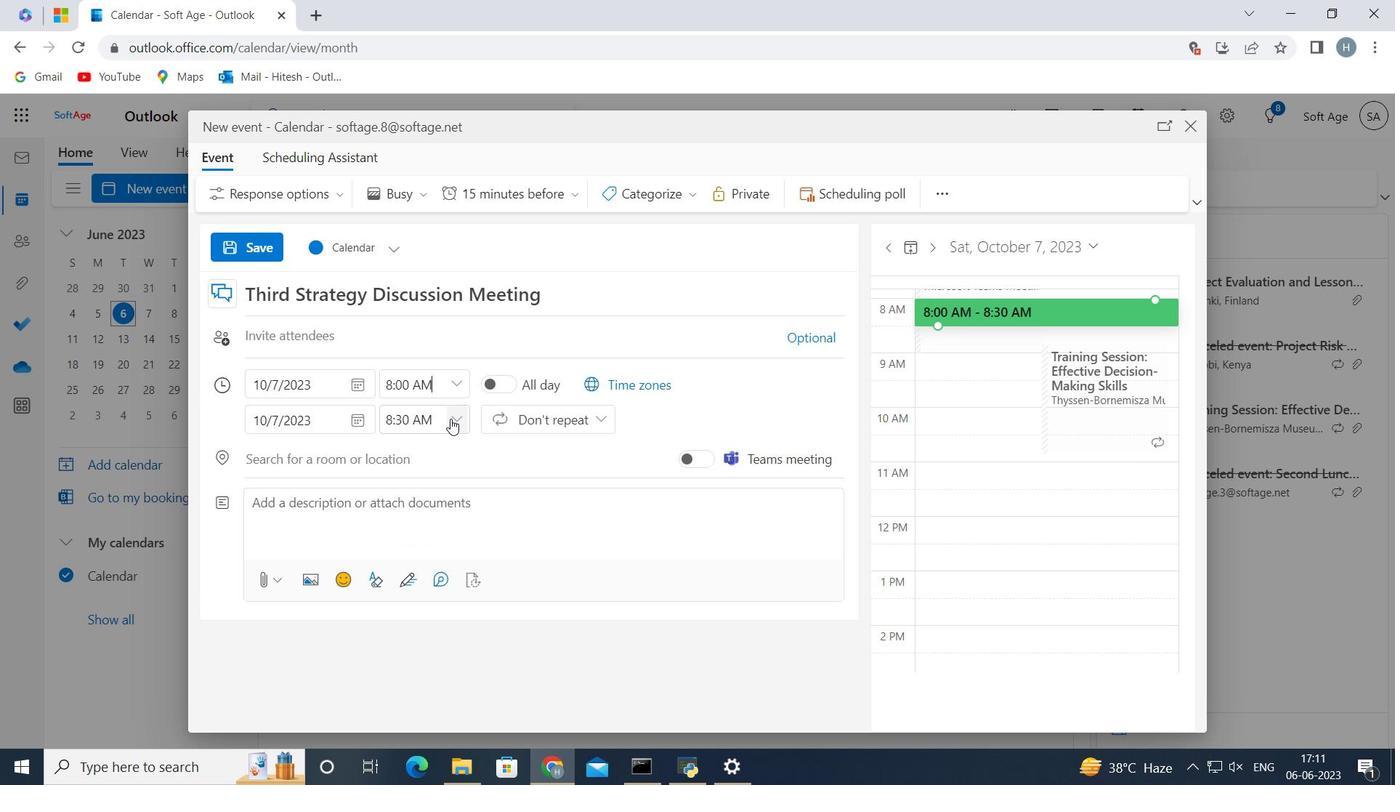 
Action: Mouse moved to (428, 540)
Screenshot: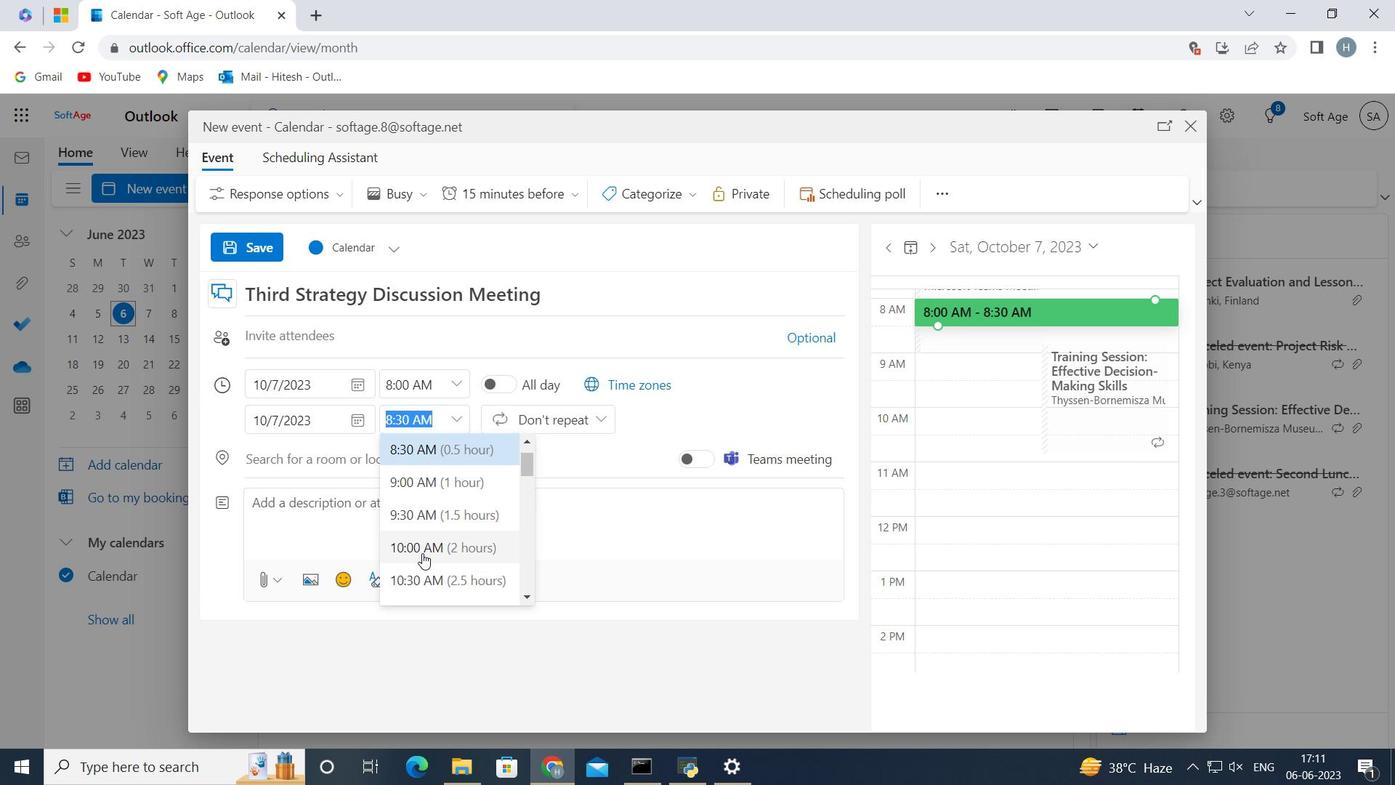 
Action: Mouse pressed left at (428, 540)
Screenshot: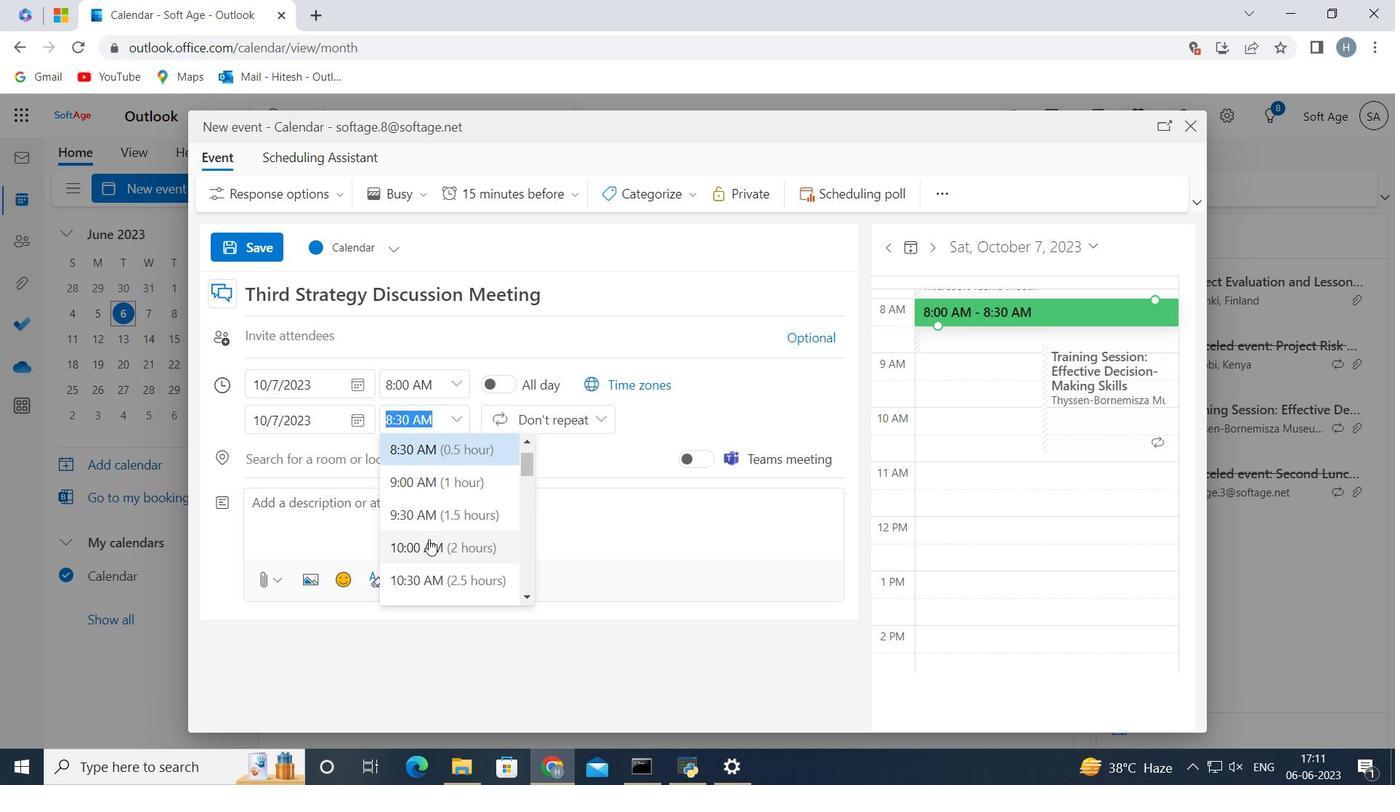 
Action: Mouse moved to (438, 516)
Screenshot: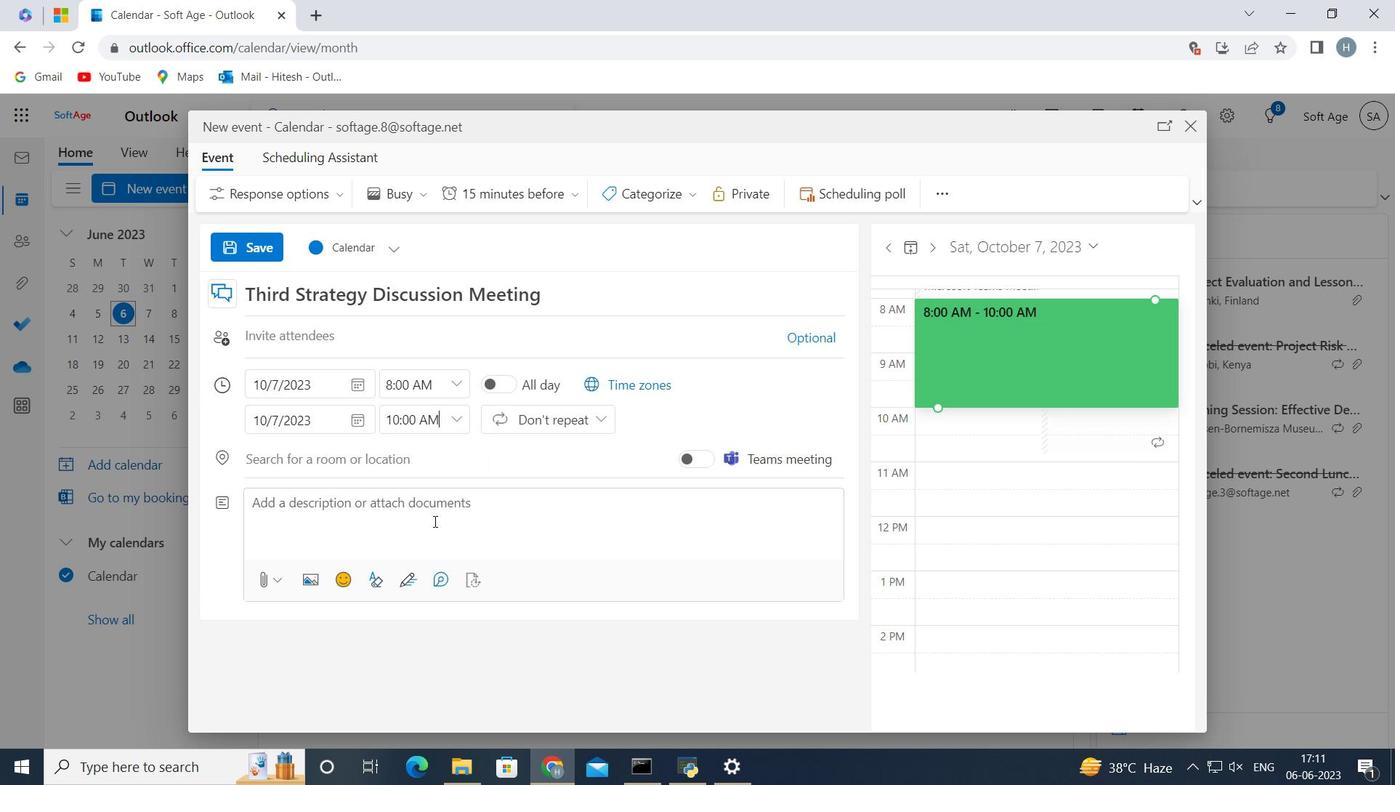 
Action: Mouse pressed left at (438, 516)
Screenshot: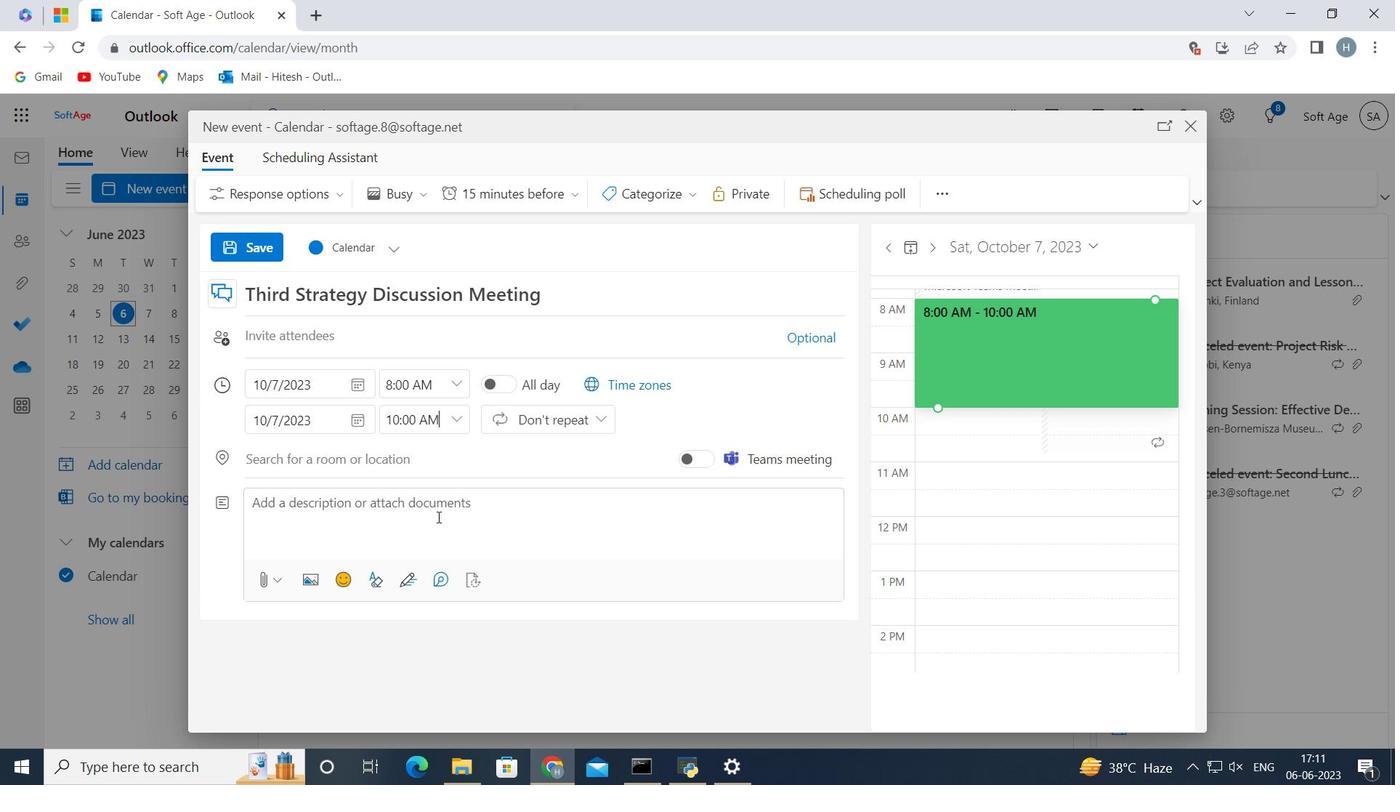 
Action: Key pressed <Key.shift>The<Key.space>retreat<Key.space>may<Key.space>incorporate<Key.space>outdoor<Key.space>or<Key.space>adventure-based<Key.space>activities<Key.space>to<Key.space>add<Key.space>an<Key.space>element<Key.space>of<Key.space>excitment<Key.space>and<Key.space>challenge.<Key.space><Key.shift>These<Key.space>activities<Key.space>could<Key.space>include<Key.space>team-building
Screenshot: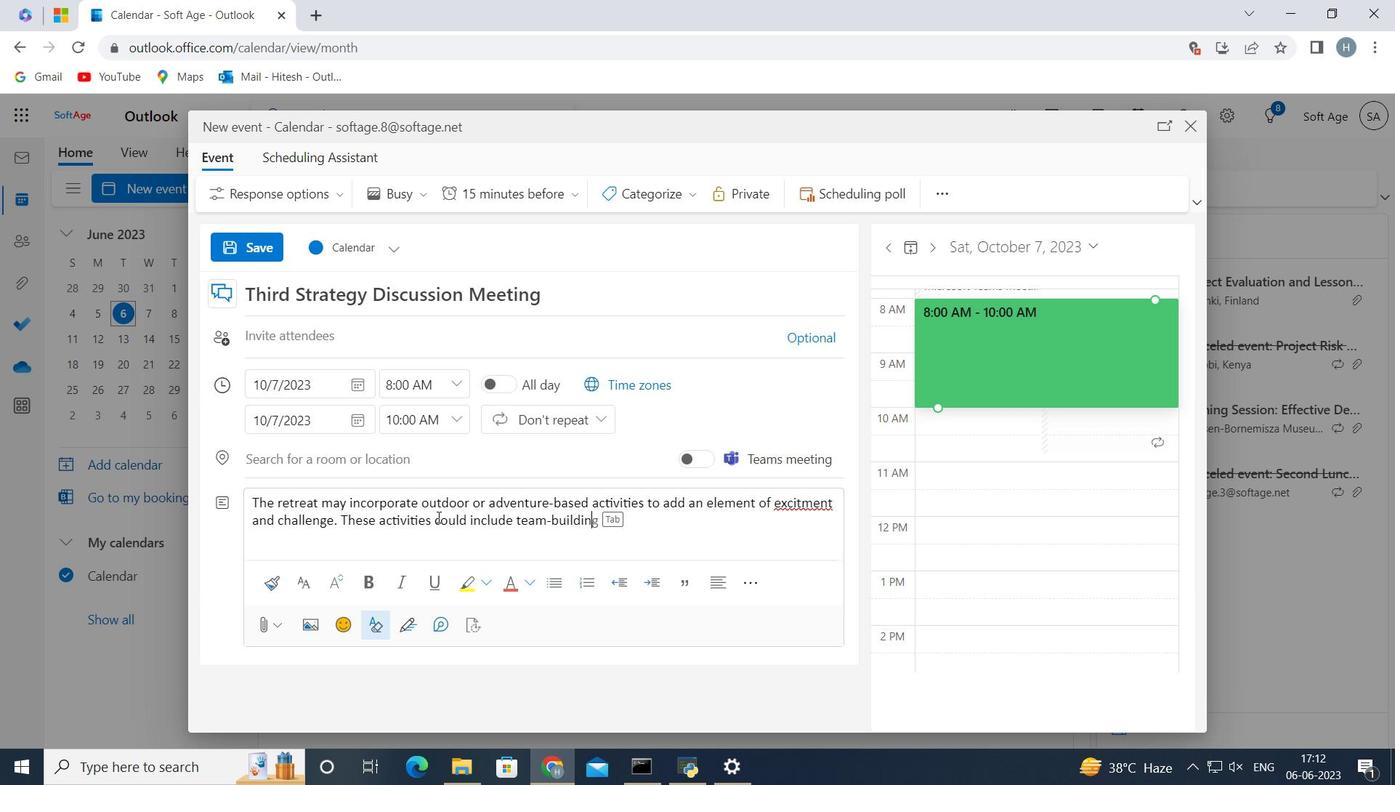 
Action: Mouse moved to (812, 503)
Screenshot: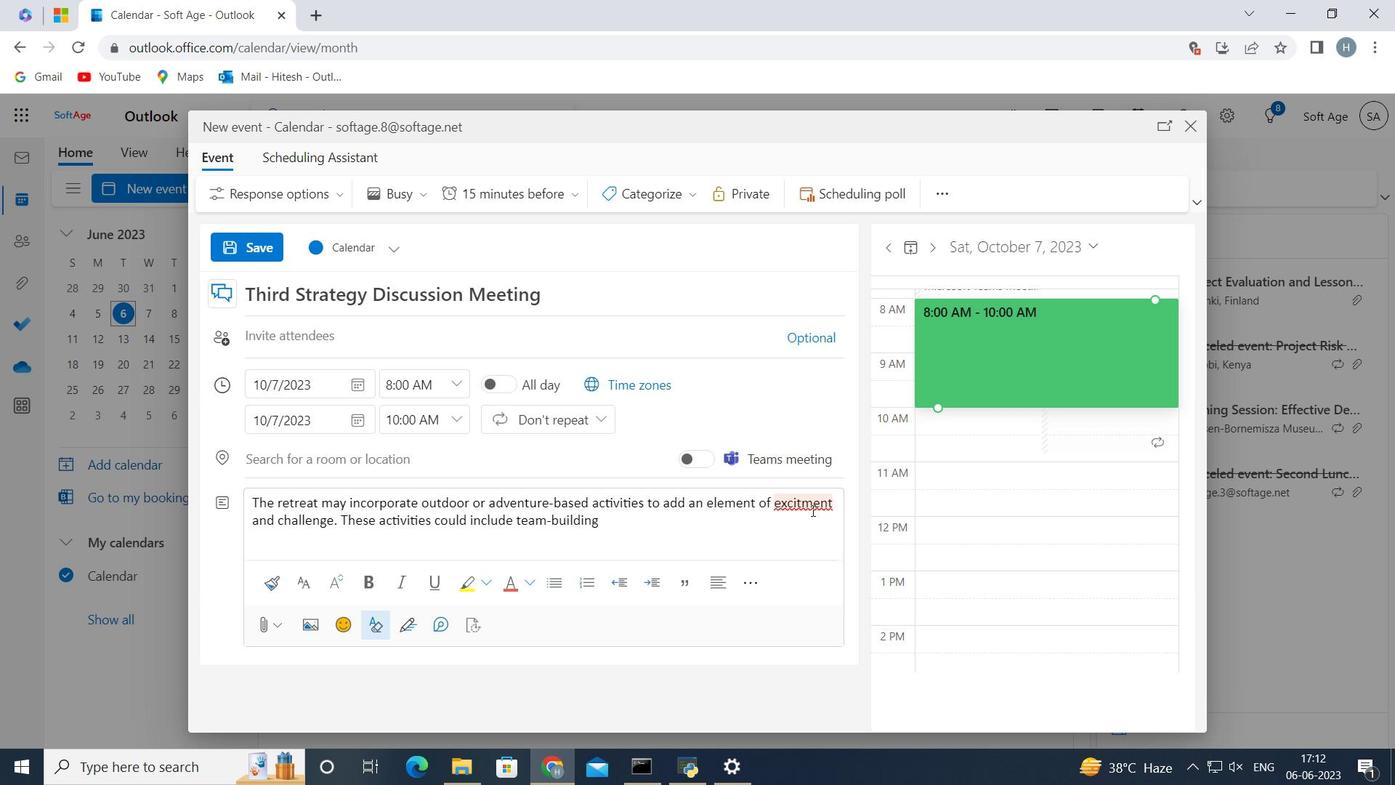 
Action: Mouse pressed left at (812, 503)
Screenshot: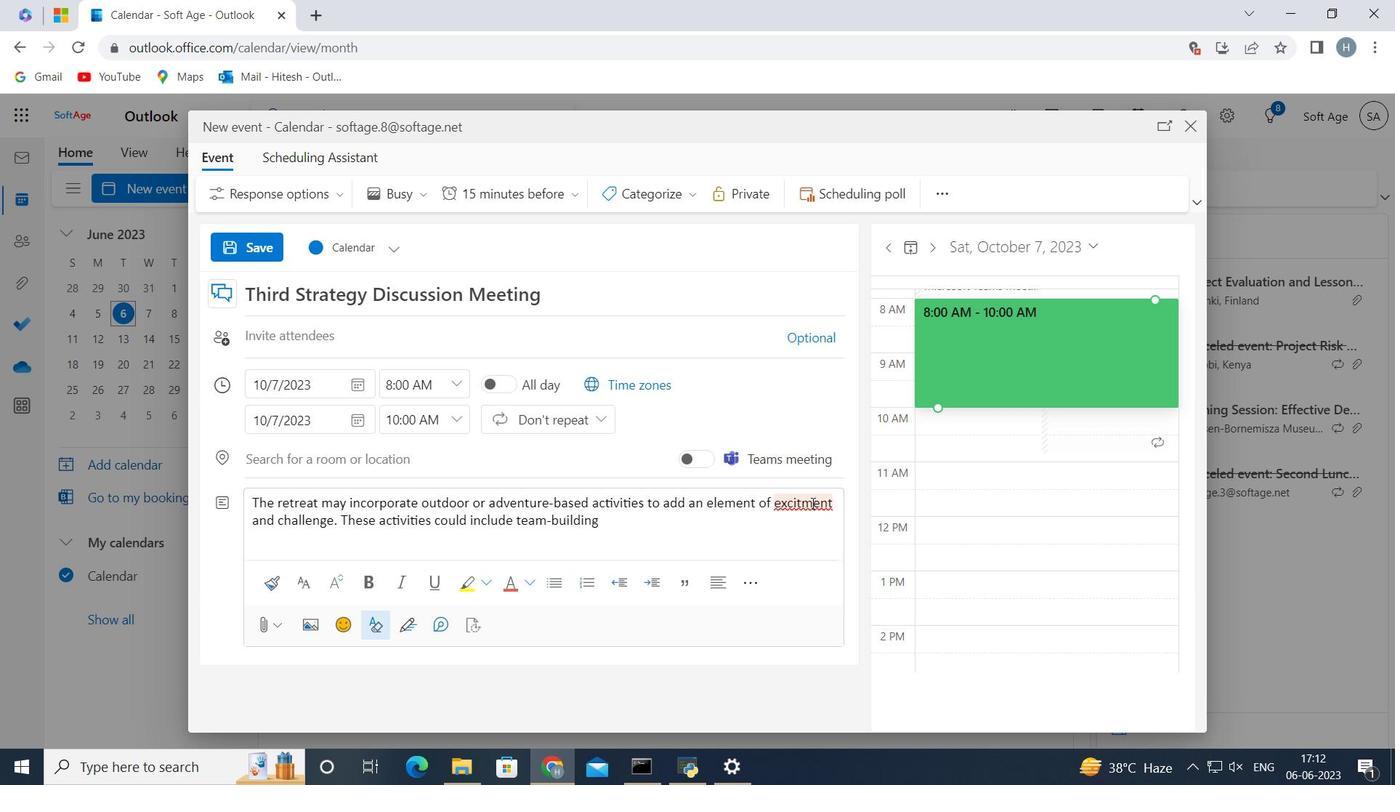 
Action: Key pressed <Key.left>e
Screenshot: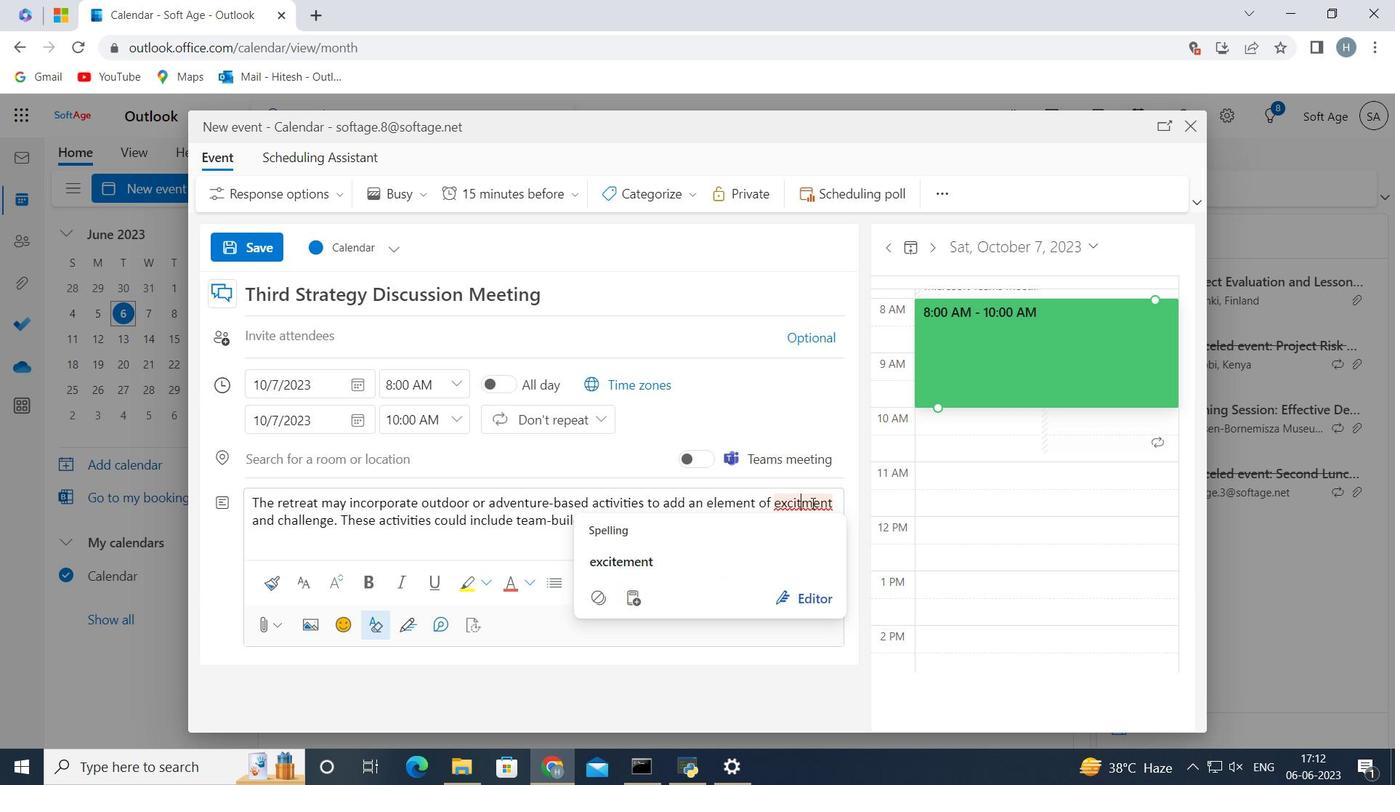 
Action: Mouse moved to (694, 517)
Screenshot: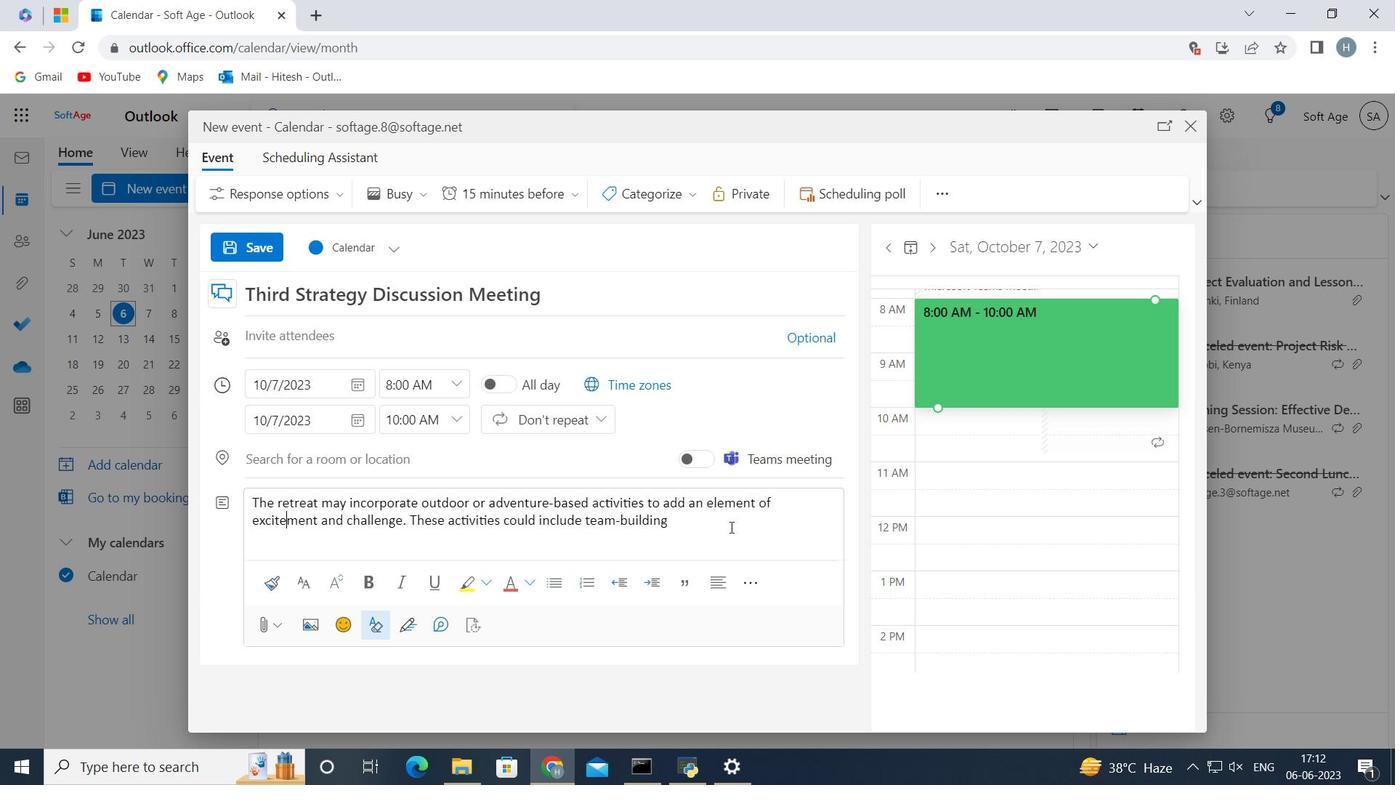 
Action: Mouse pressed left at (694, 517)
Screenshot: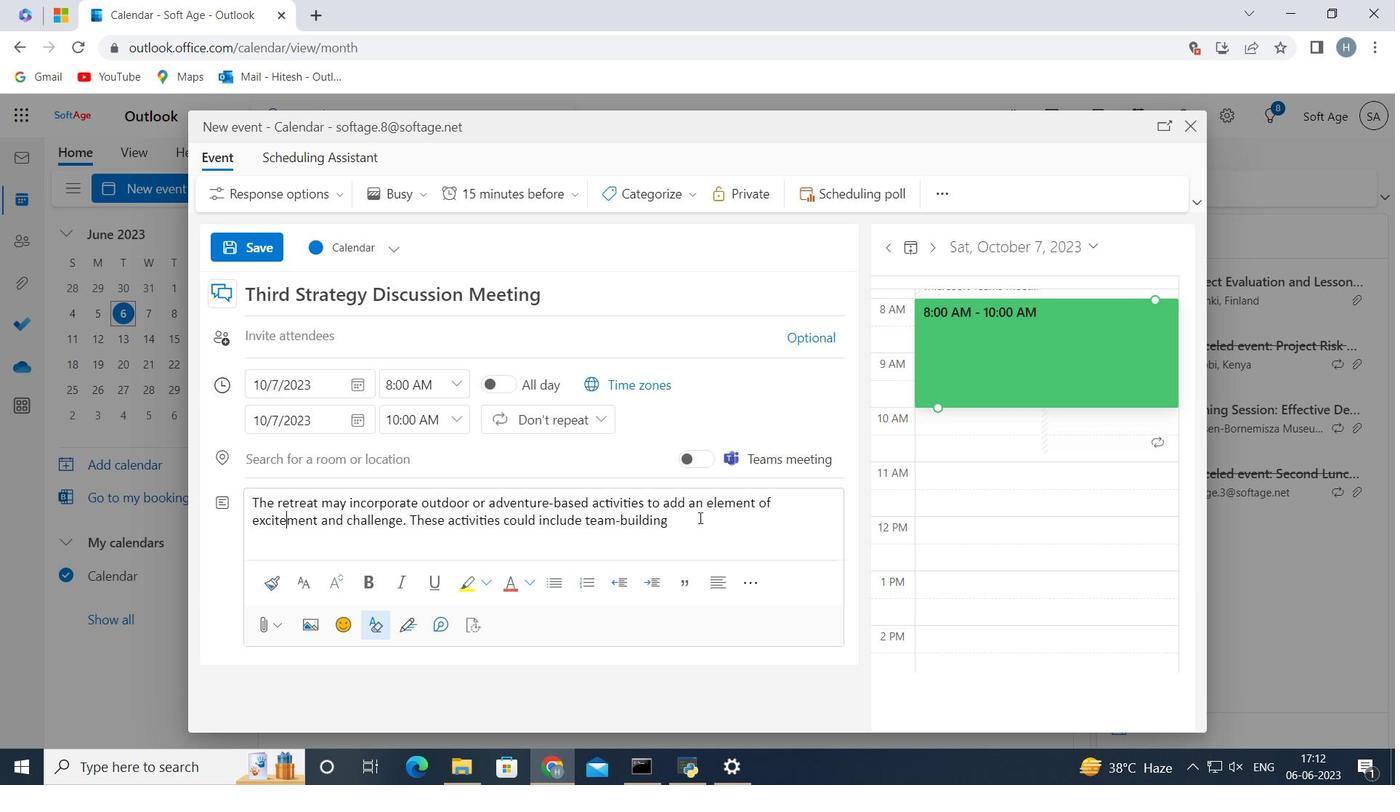 
Action: Key pressed <Key.space>exercises,<Key.space>outdoor<Key.space>problem-solving<Key.space>initiatived<Key.backspace>s,<Key.space>or<Key.space>adventures<Key.backspace><Key.space>courses<Key.space>that<Key.space>require<Key.space>teamwork<Key.space>and<Key.space>effective<Key.space>communication<Key.space>to<Key.space>overcome<Key.space>obstracles.<Key.space>
Screenshot: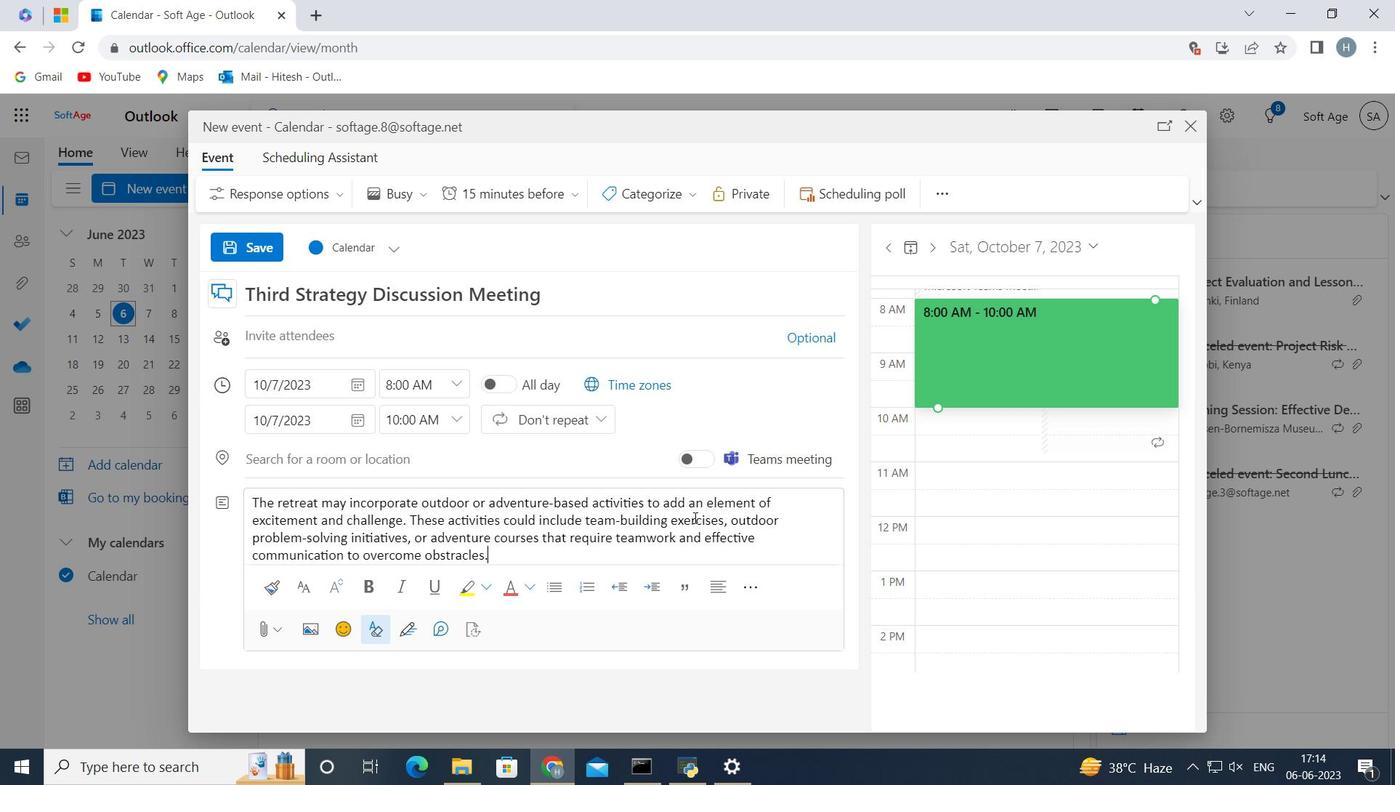 
Action: Mouse moved to (681, 205)
Screenshot: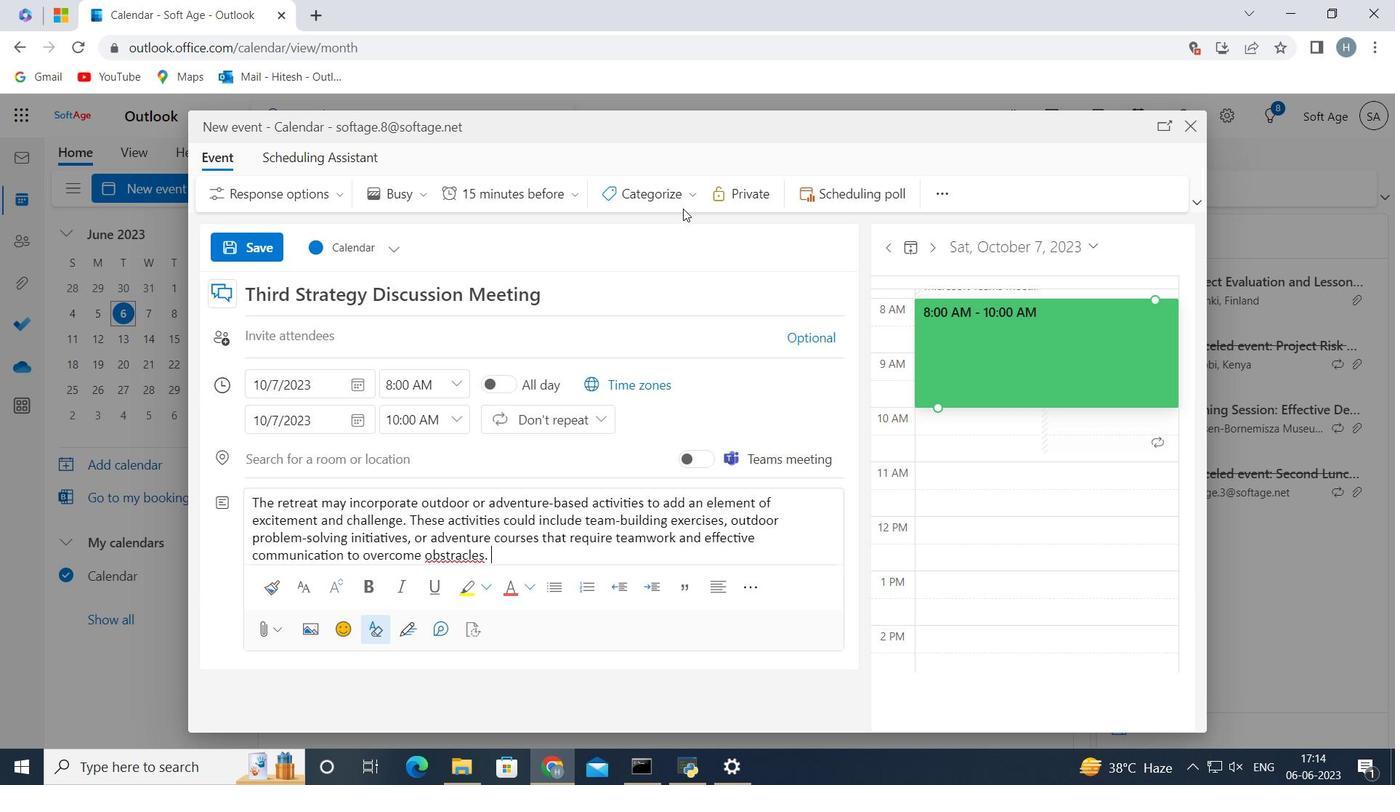 
Action: Mouse pressed left at (681, 205)
Screenshot: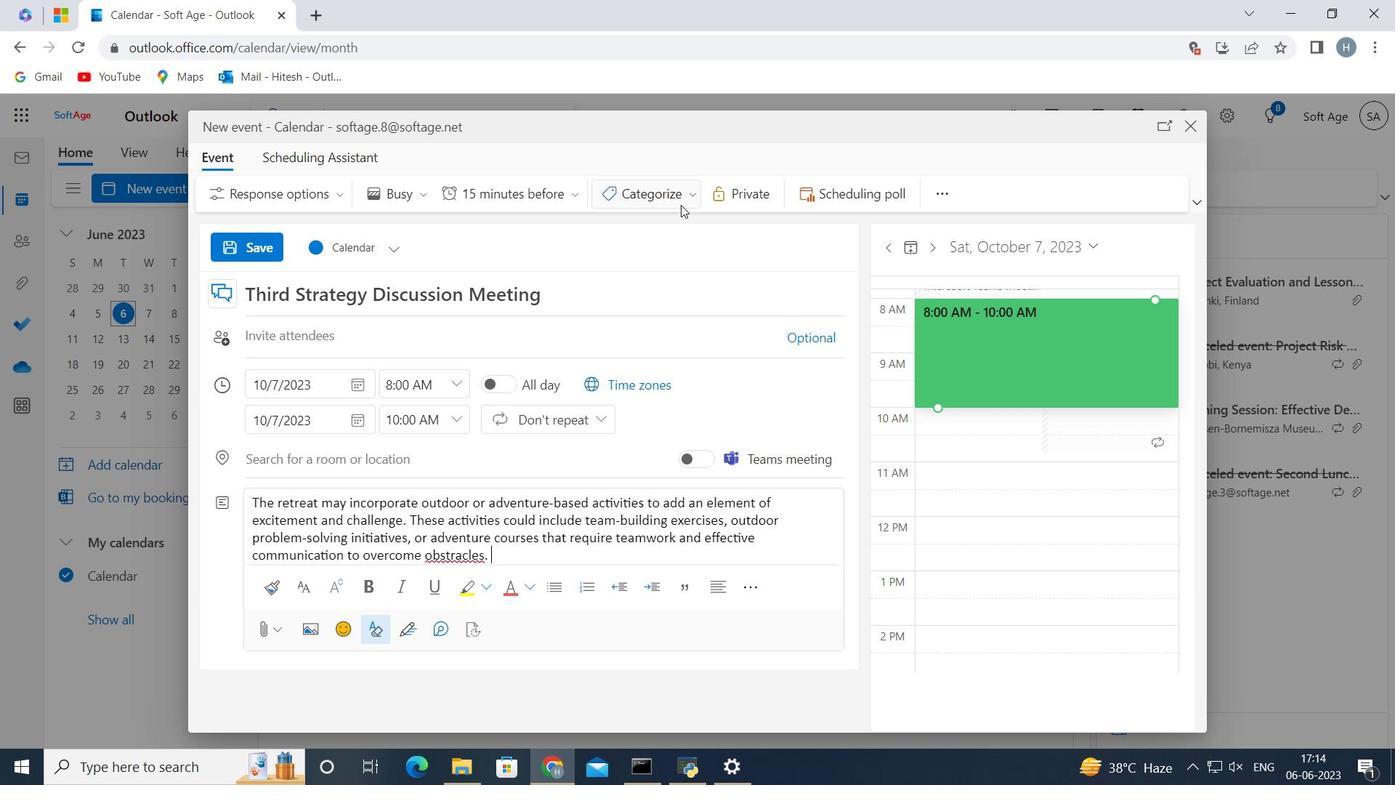
Action: Mouse moved to (672, 374)
Screenshot: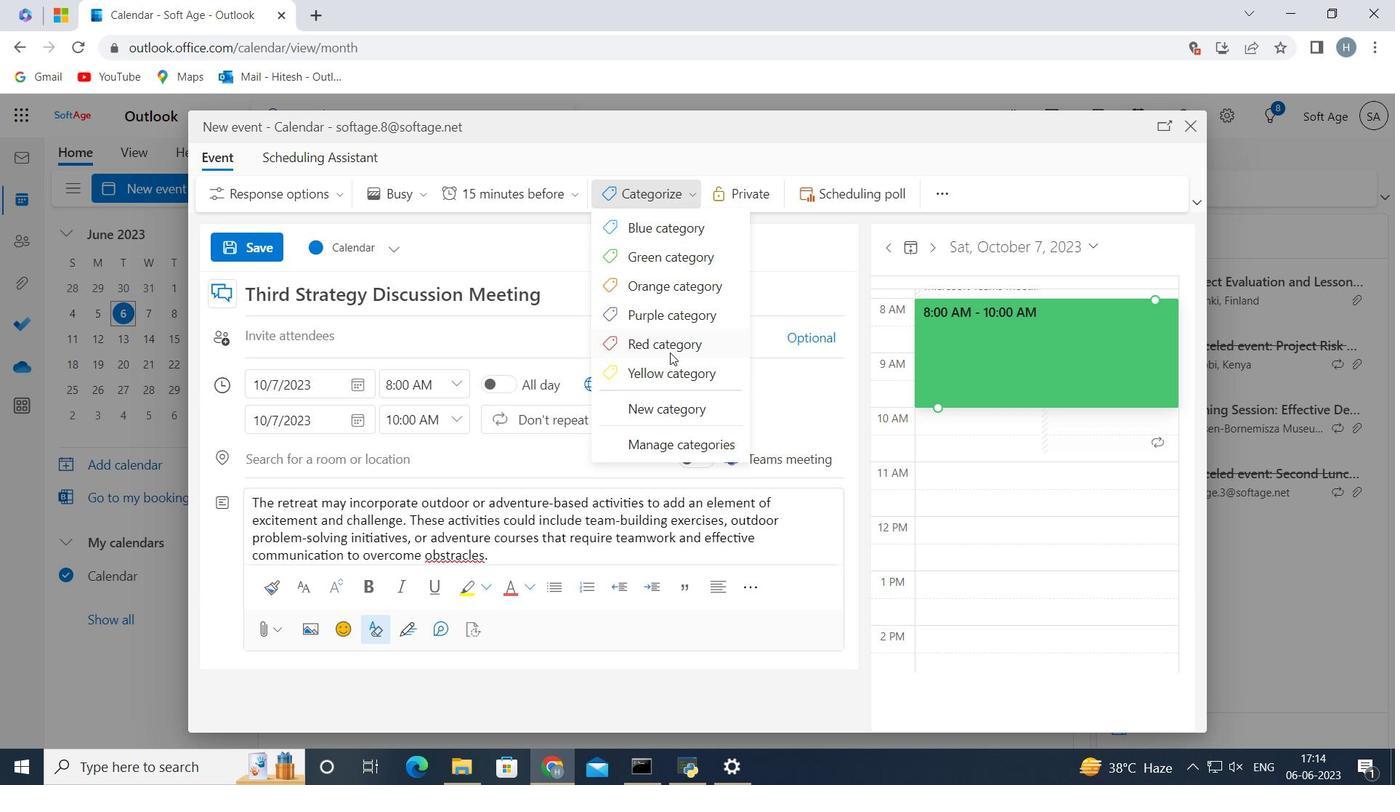 
Action: Mouse pressed left at (672, 374)
Screenshot: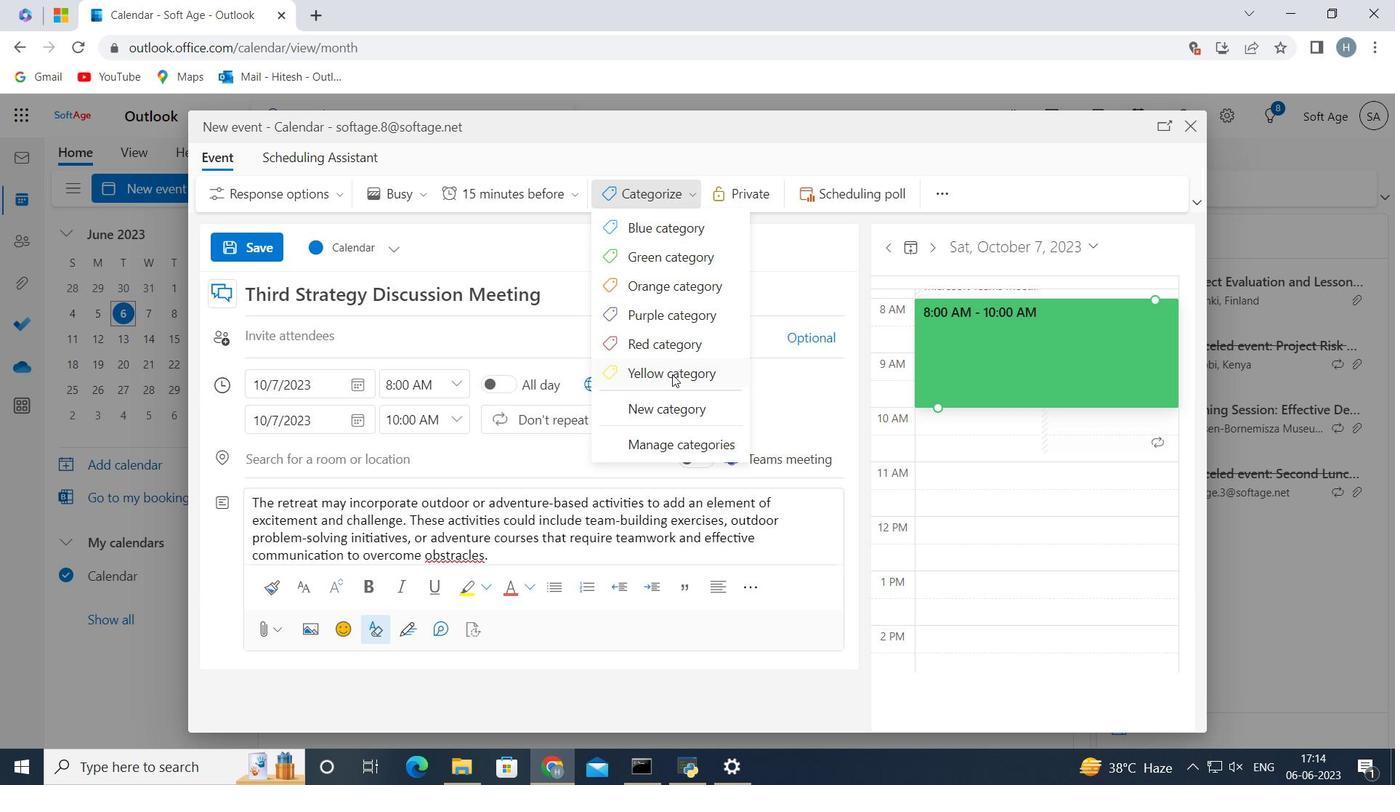 
Action: Mouse moved to (548, 339)
Screenshot: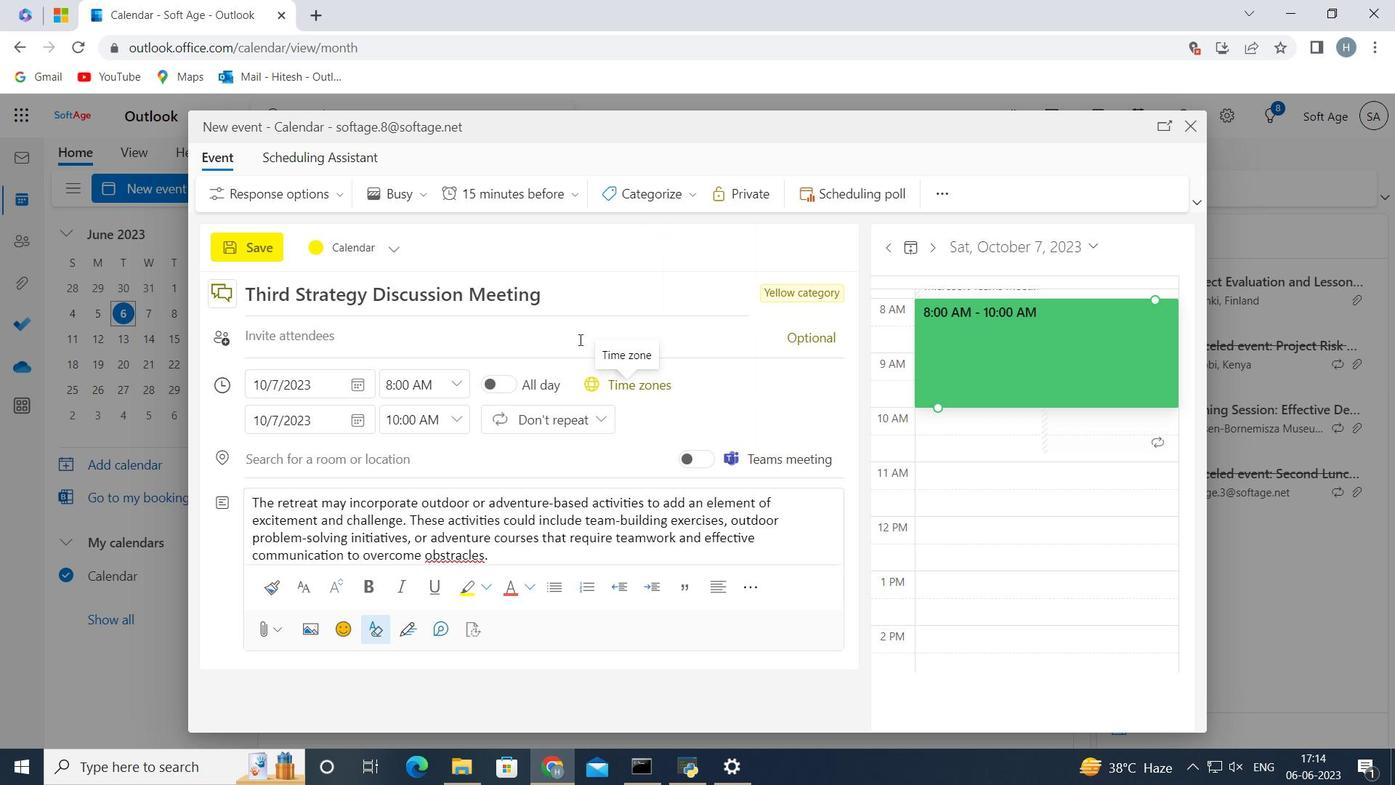 
Action: Mouse pressed left at (548, 339)
Screenshot: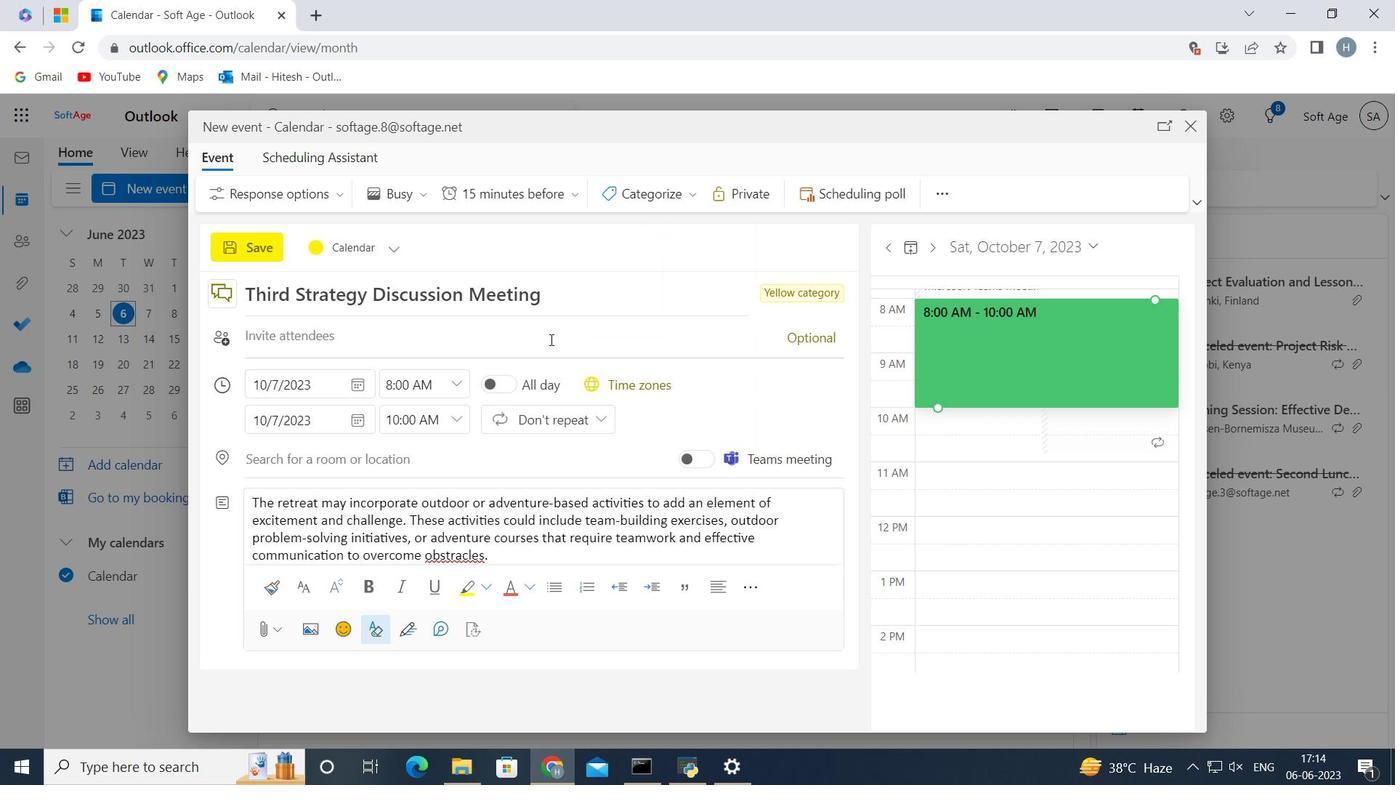 
Action: Key pressed softage.6<Key.shift>@softae.<Key.backspace><Key.backspace>ge.net
Screenshot: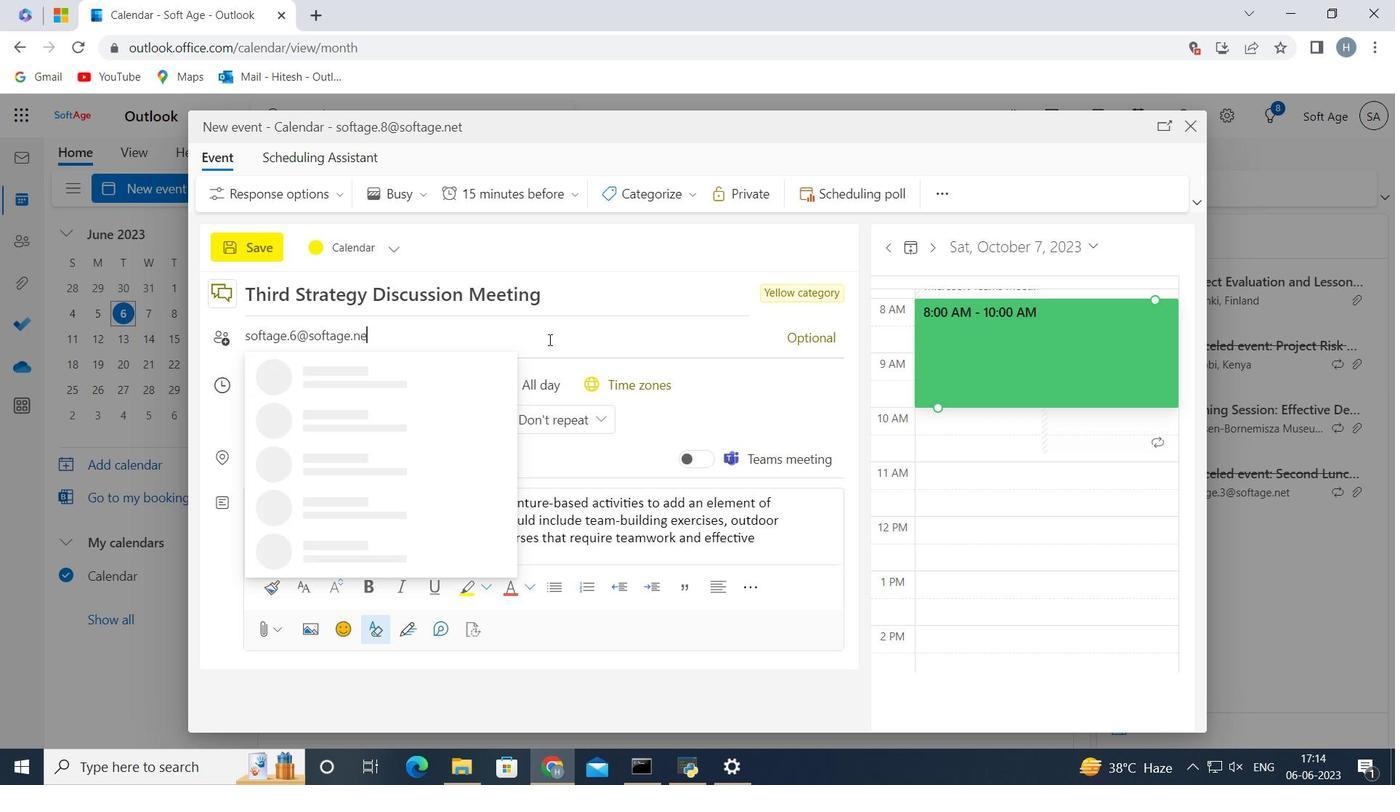 
Action: Mouse moved to (388, 376)
Screenshot: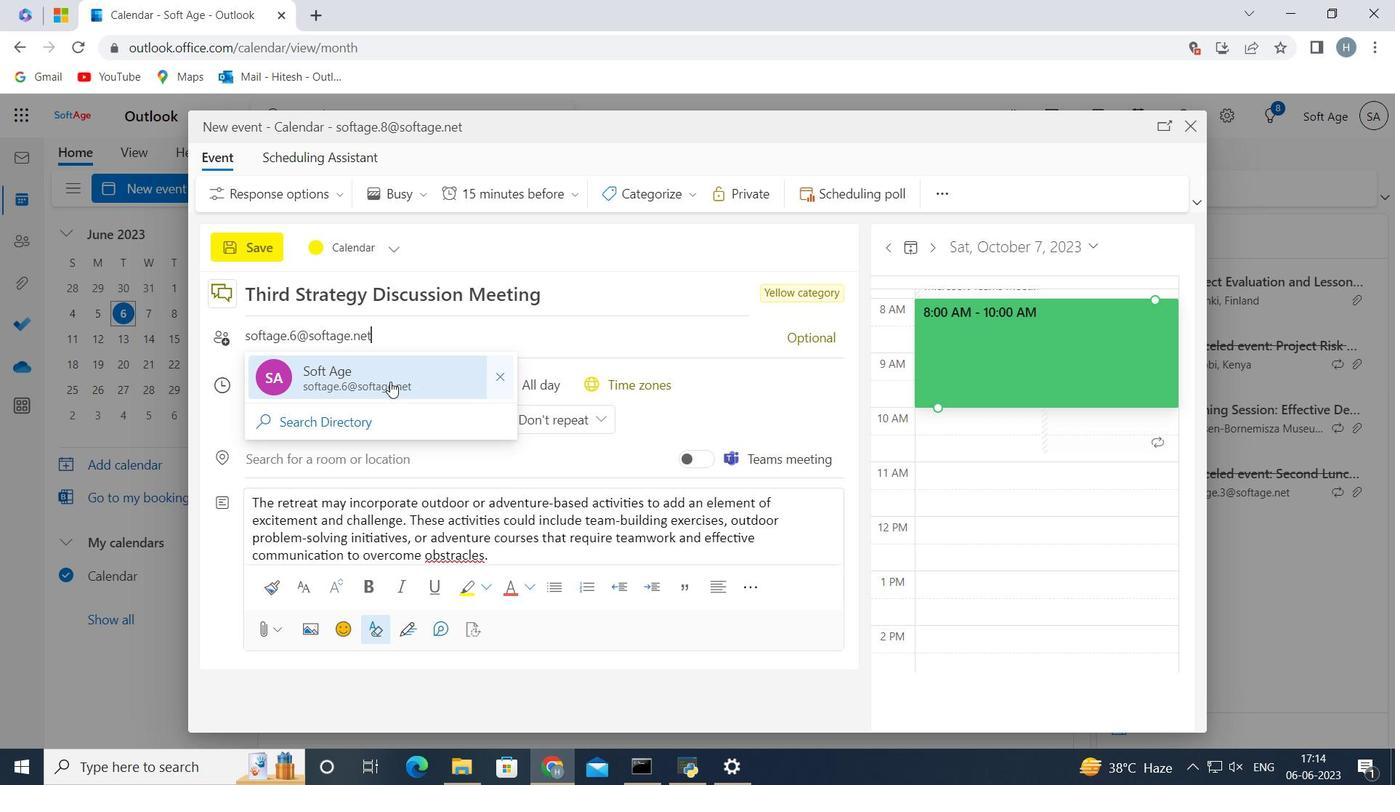 
Action: Mouse pressed left at (388, 376)
Screenshot: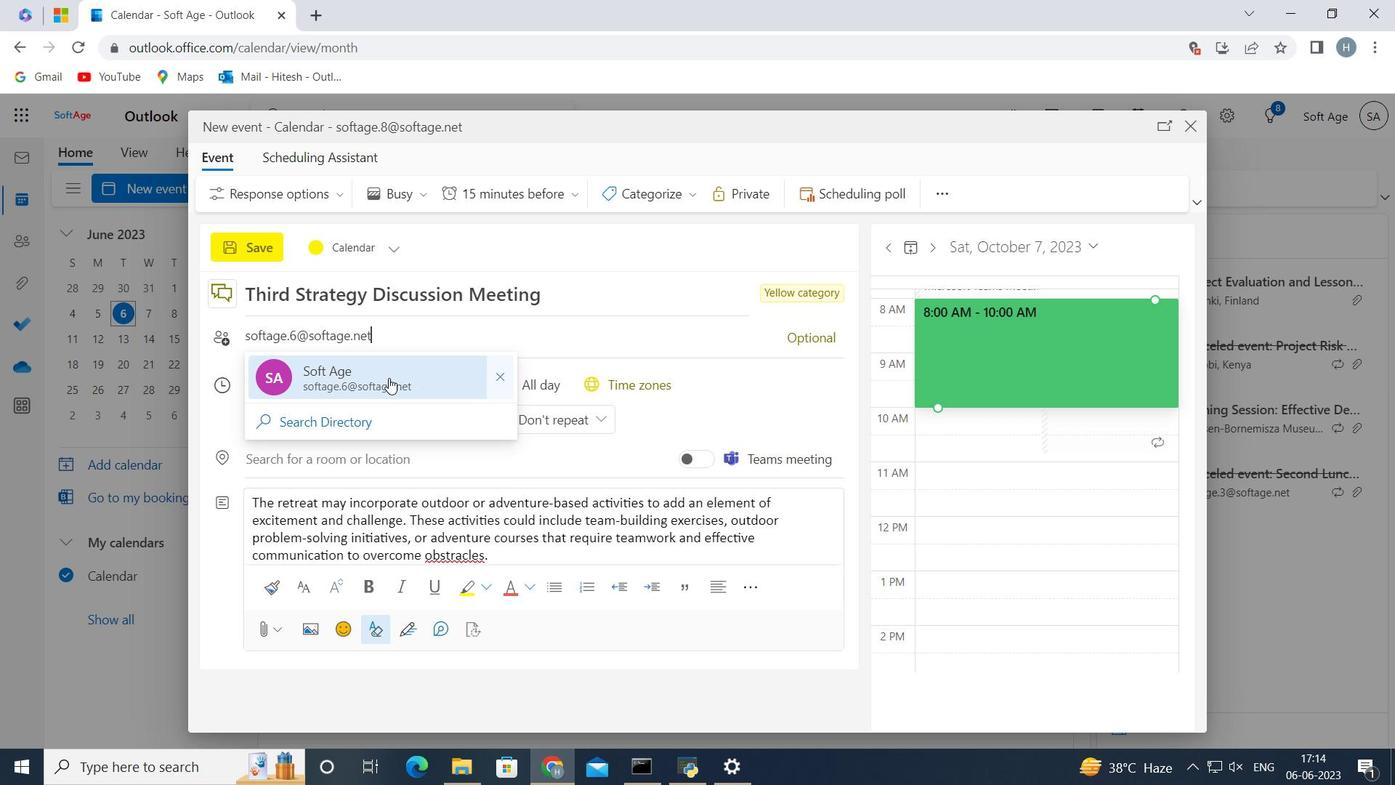 
Action: Key pressed softage.7<Key.shift>@softage.net
Screenshot: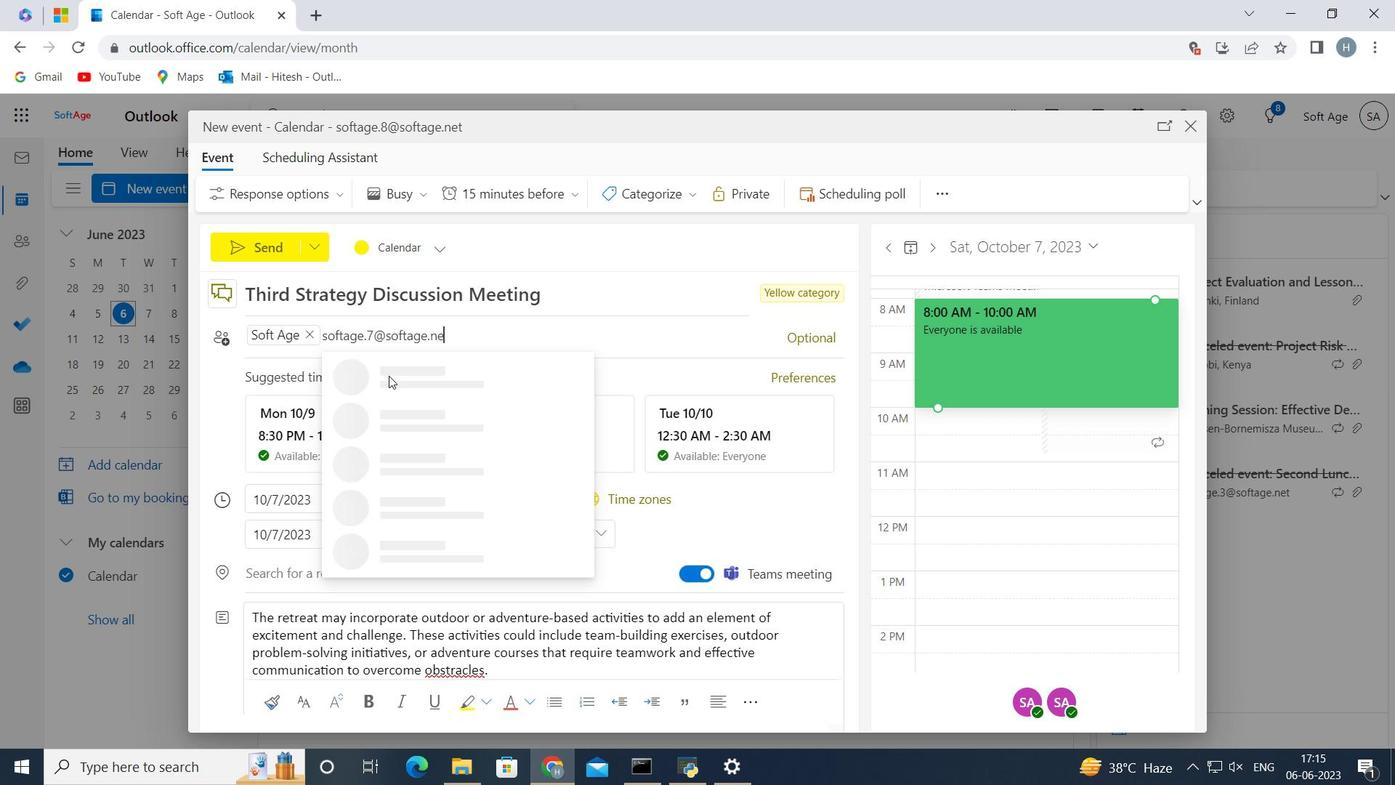 
Action: Mouse moved to (410, 370)
Screenshot: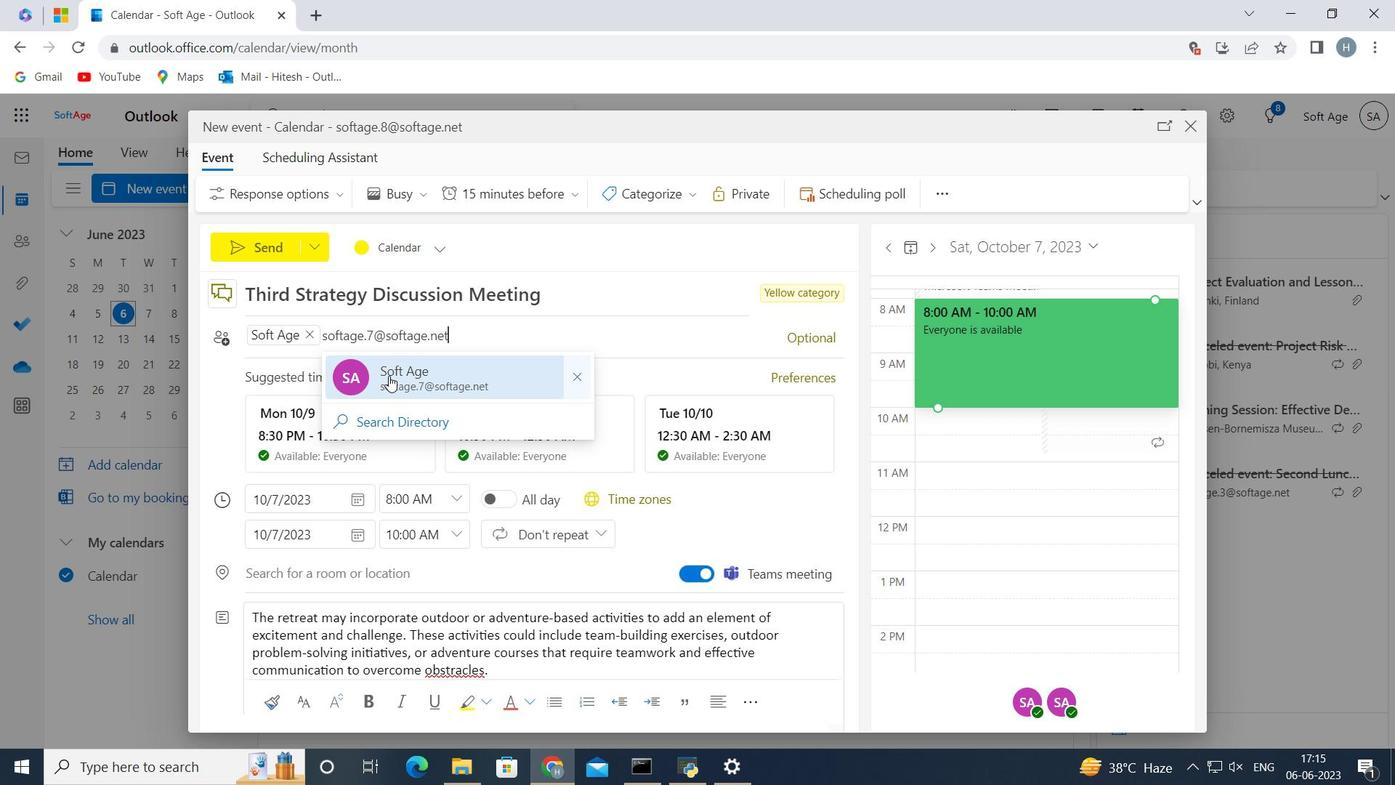 
Action: Mouse pressed left at (410, 370)
Screenshot: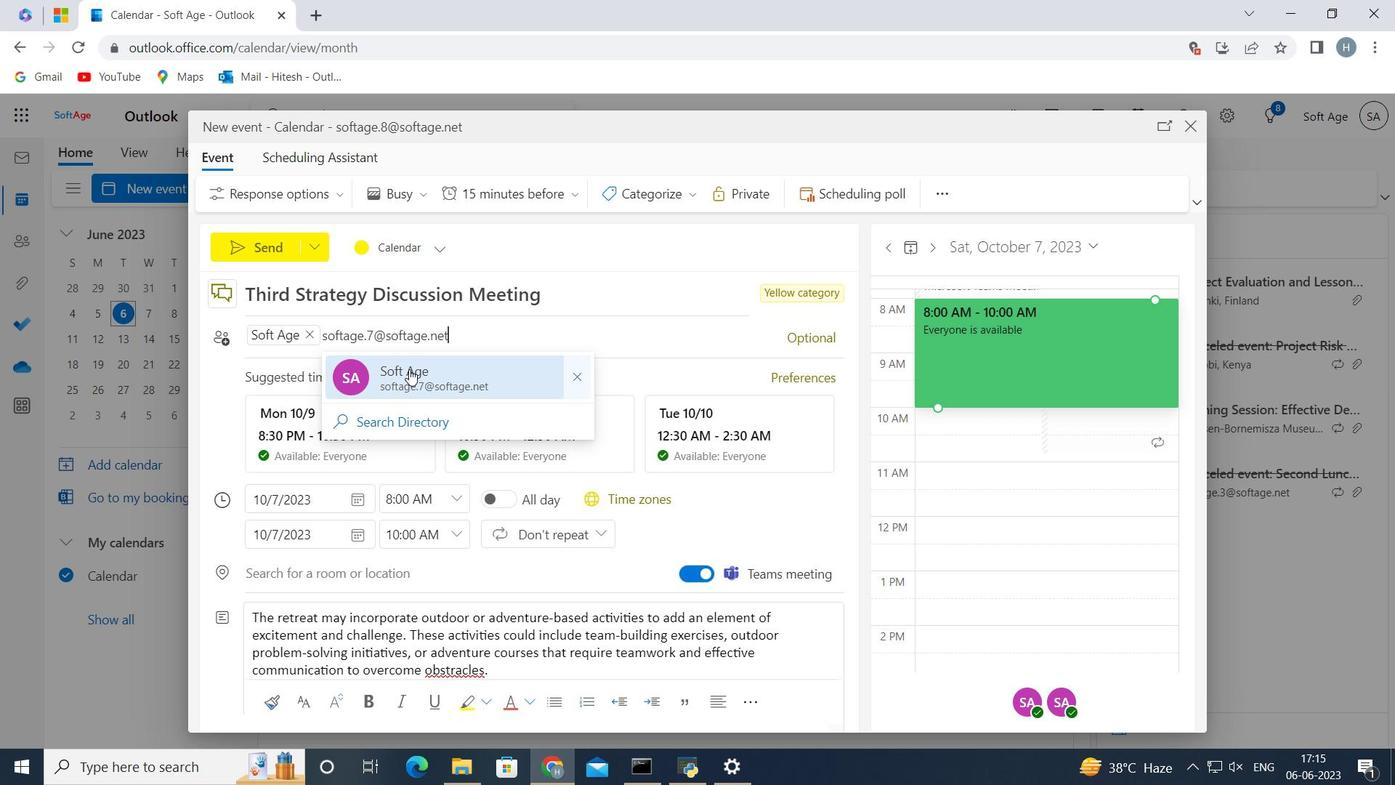 
Action: Mouse moved to (577, 198)
Screenshot: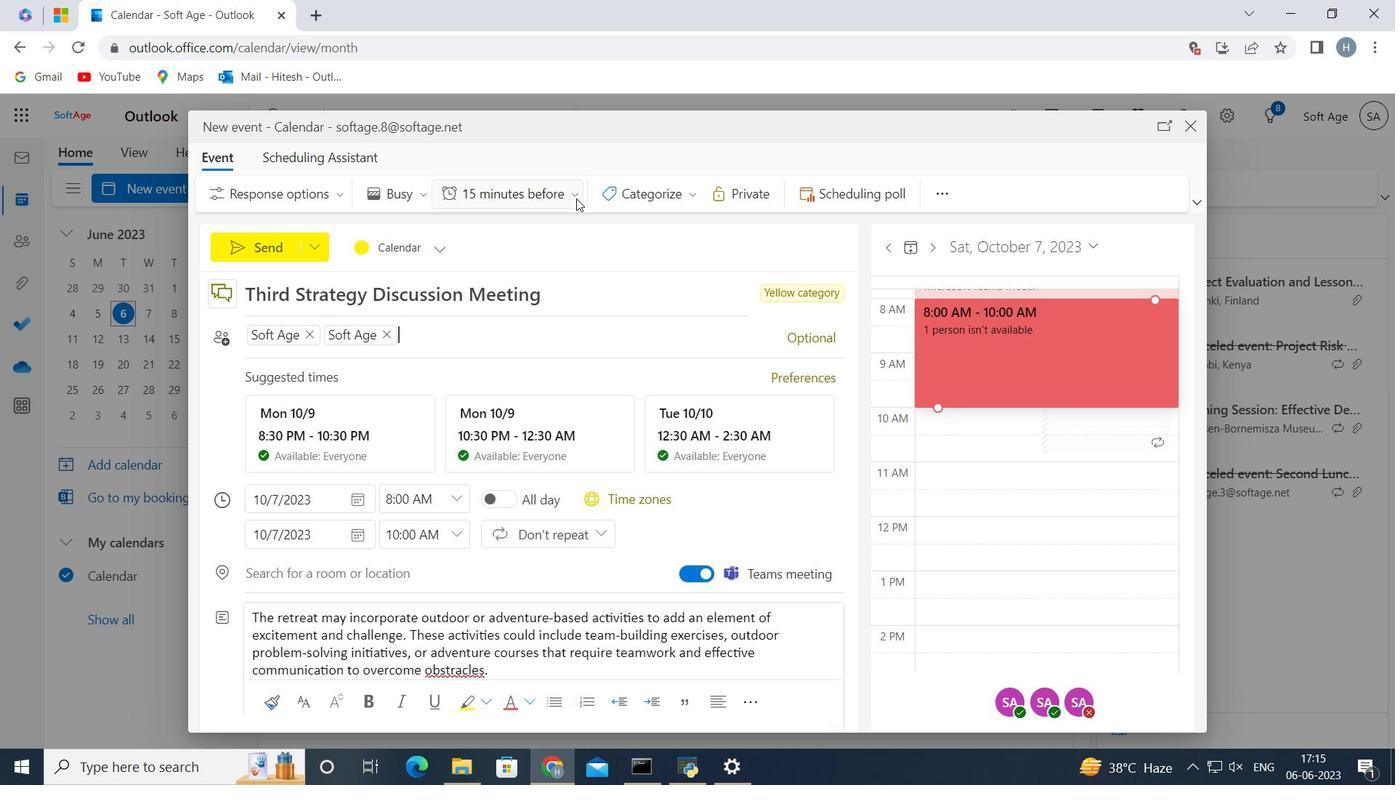 
Action: Mouse pressed left at (577, 198)
Screenshot: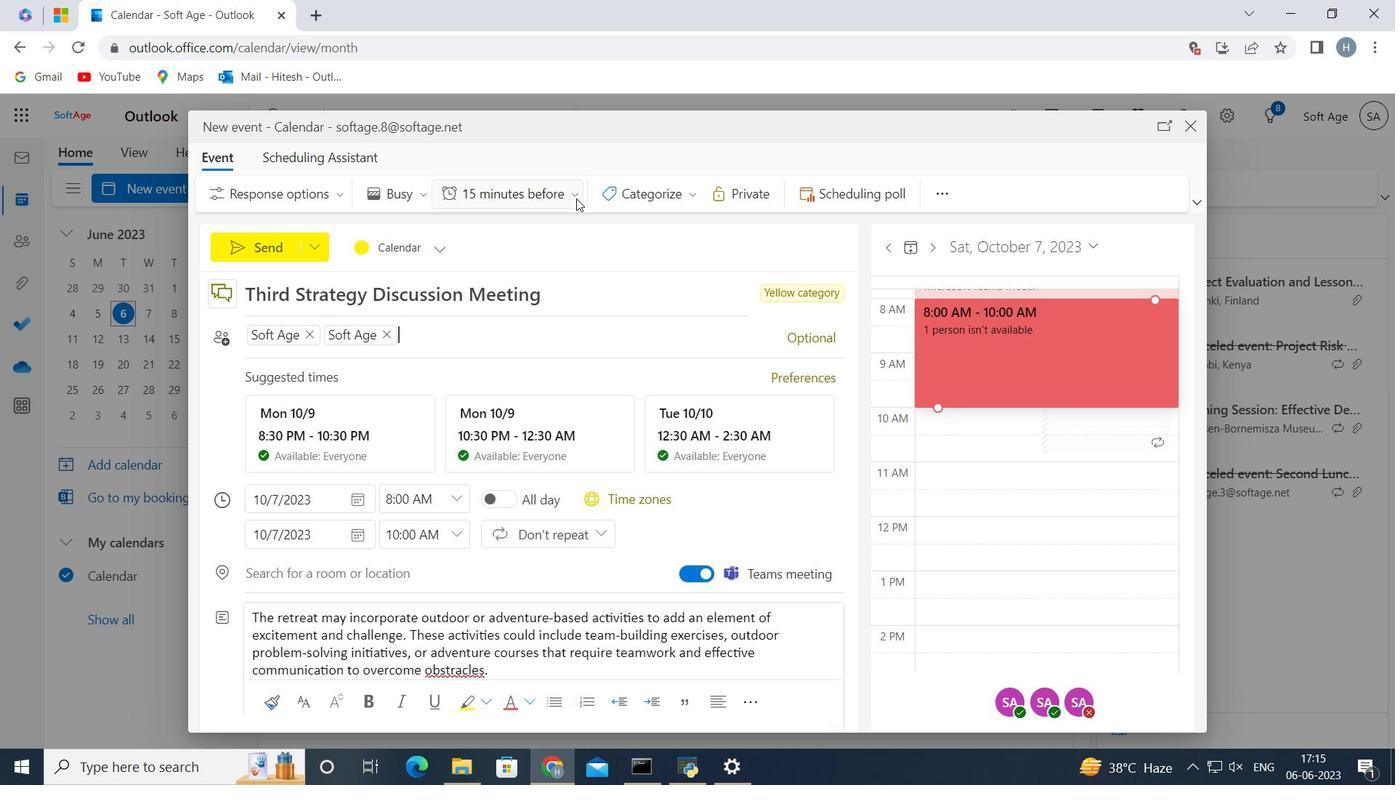 
Action: Mouse moved to (527, 263)
Screenshot: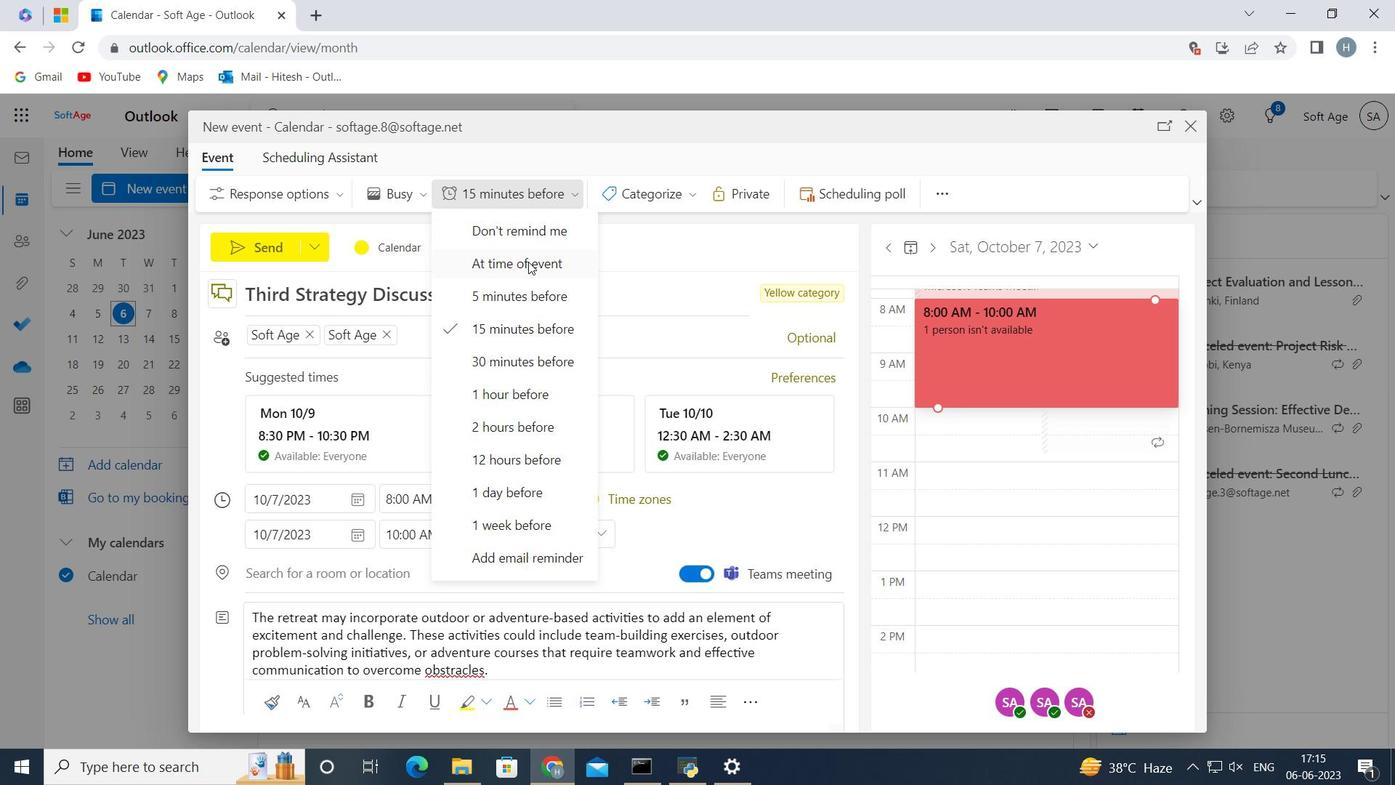 
Action: Mouse pressed left at (527, 263)
Screenshot: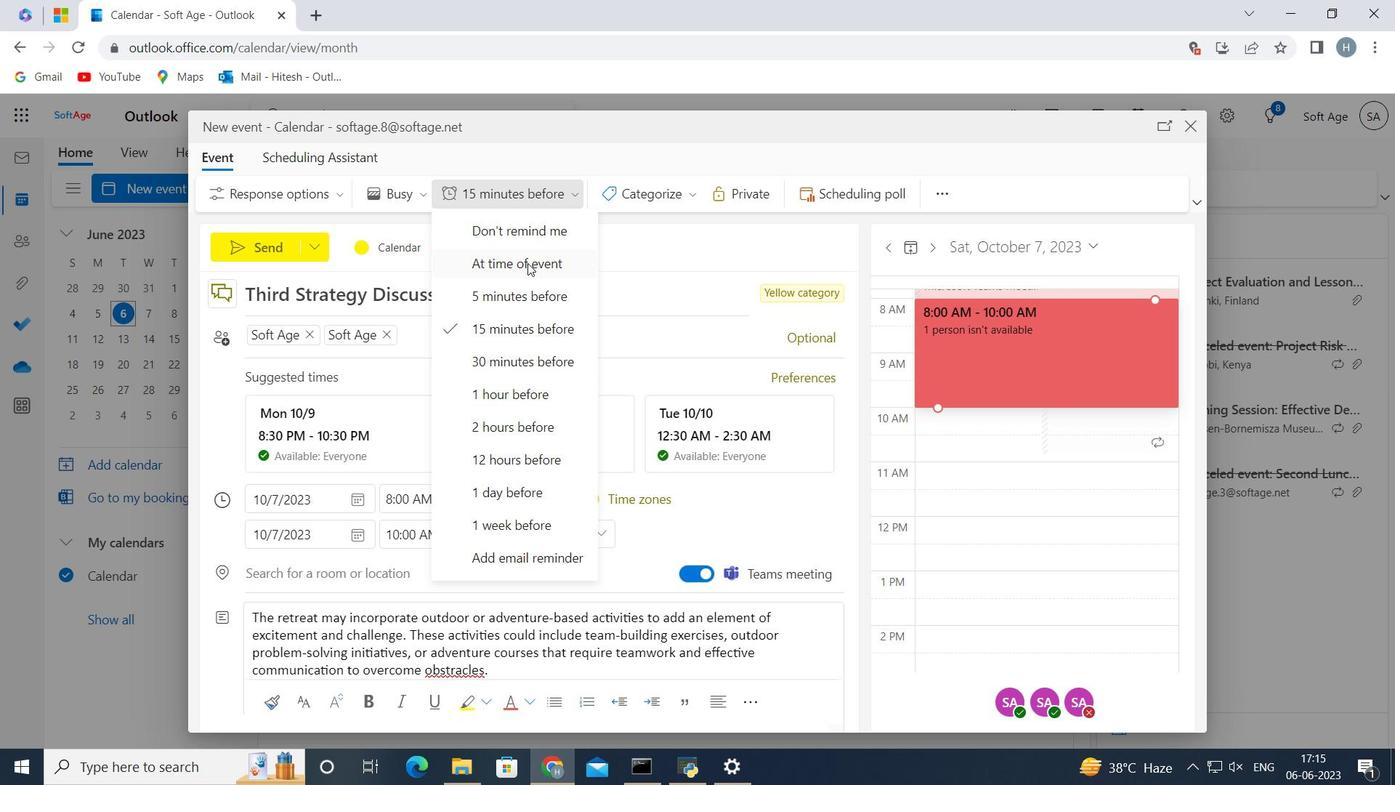 
Action: Mouse moved to (262, 245)
Screenshot: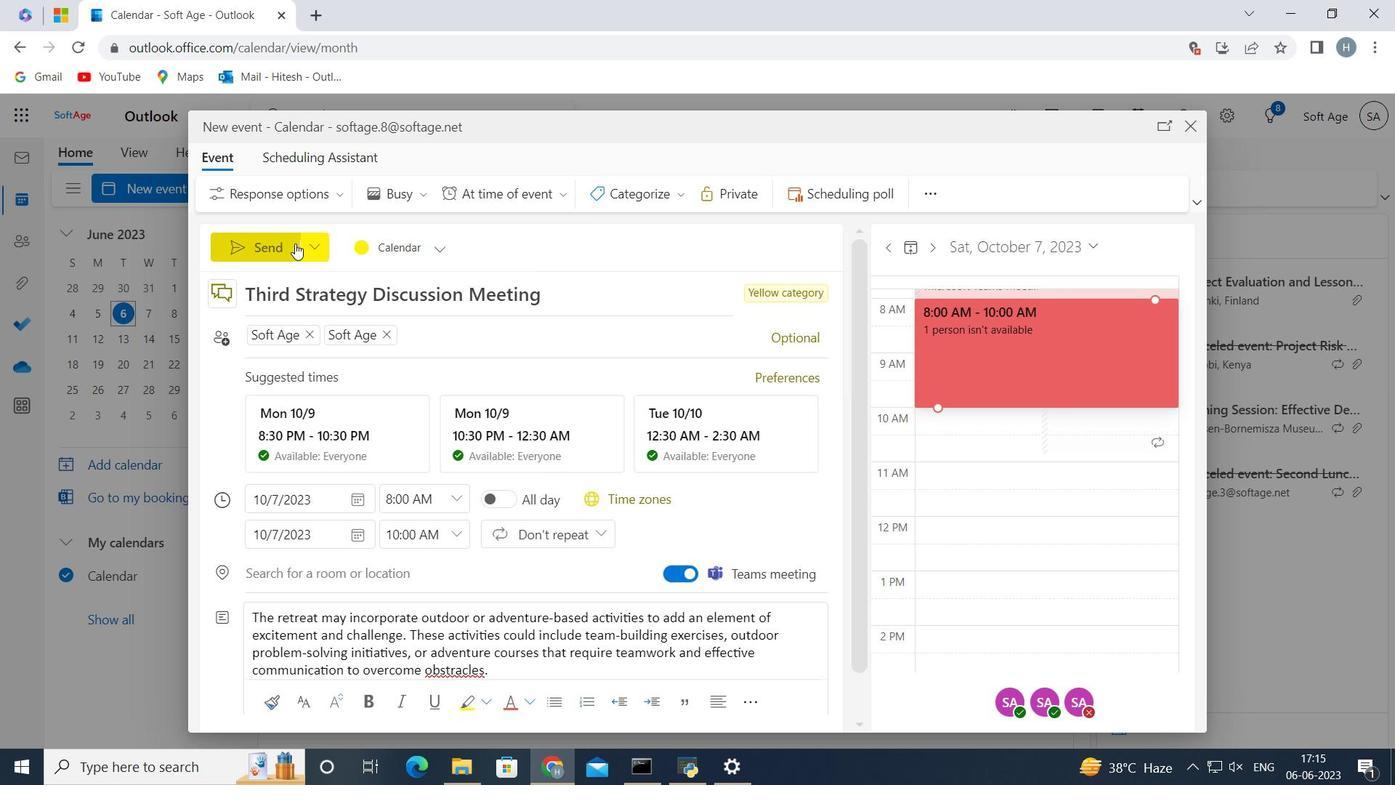 
Action: Mouse pressed left at (262, 245)
Screenshot: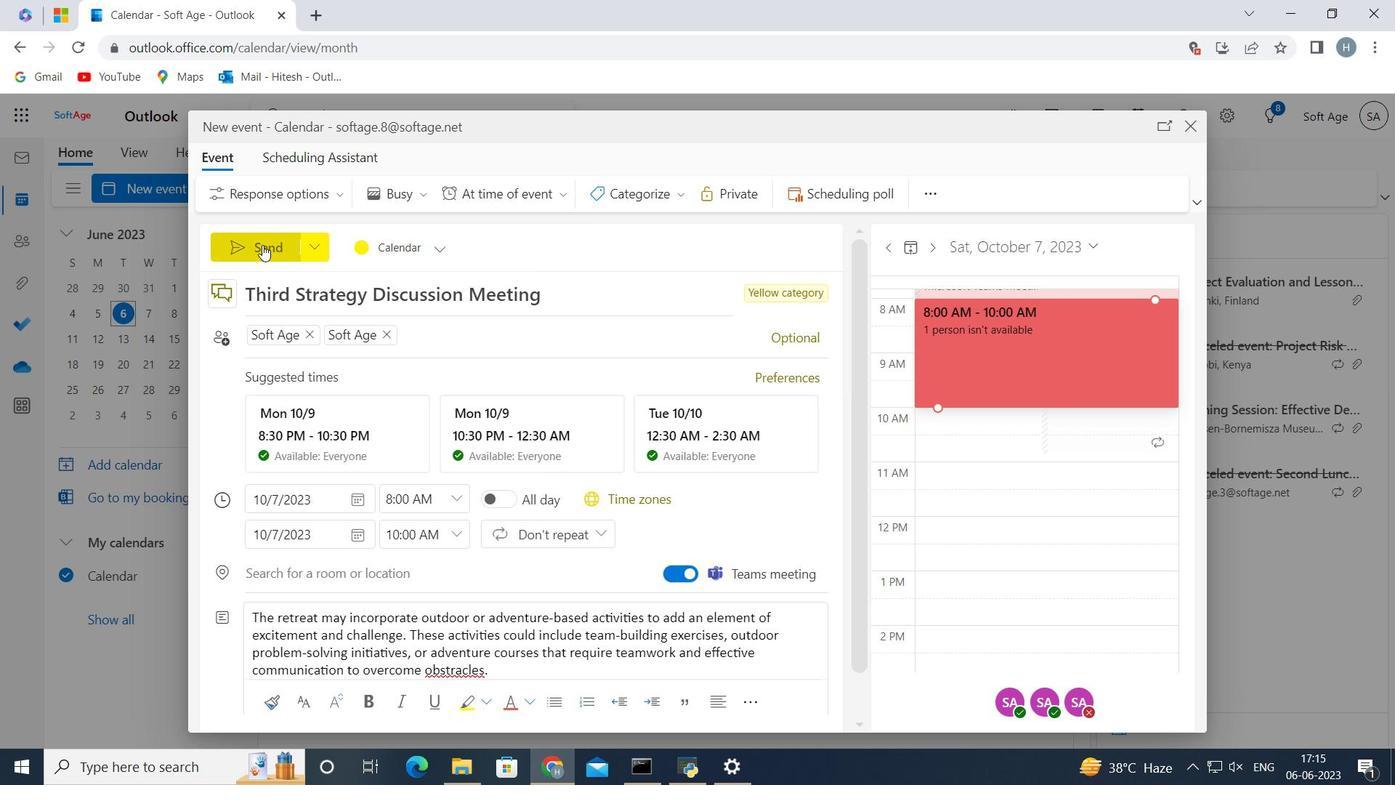 
Action: Mouse moved to (618, 279)
Screenshot: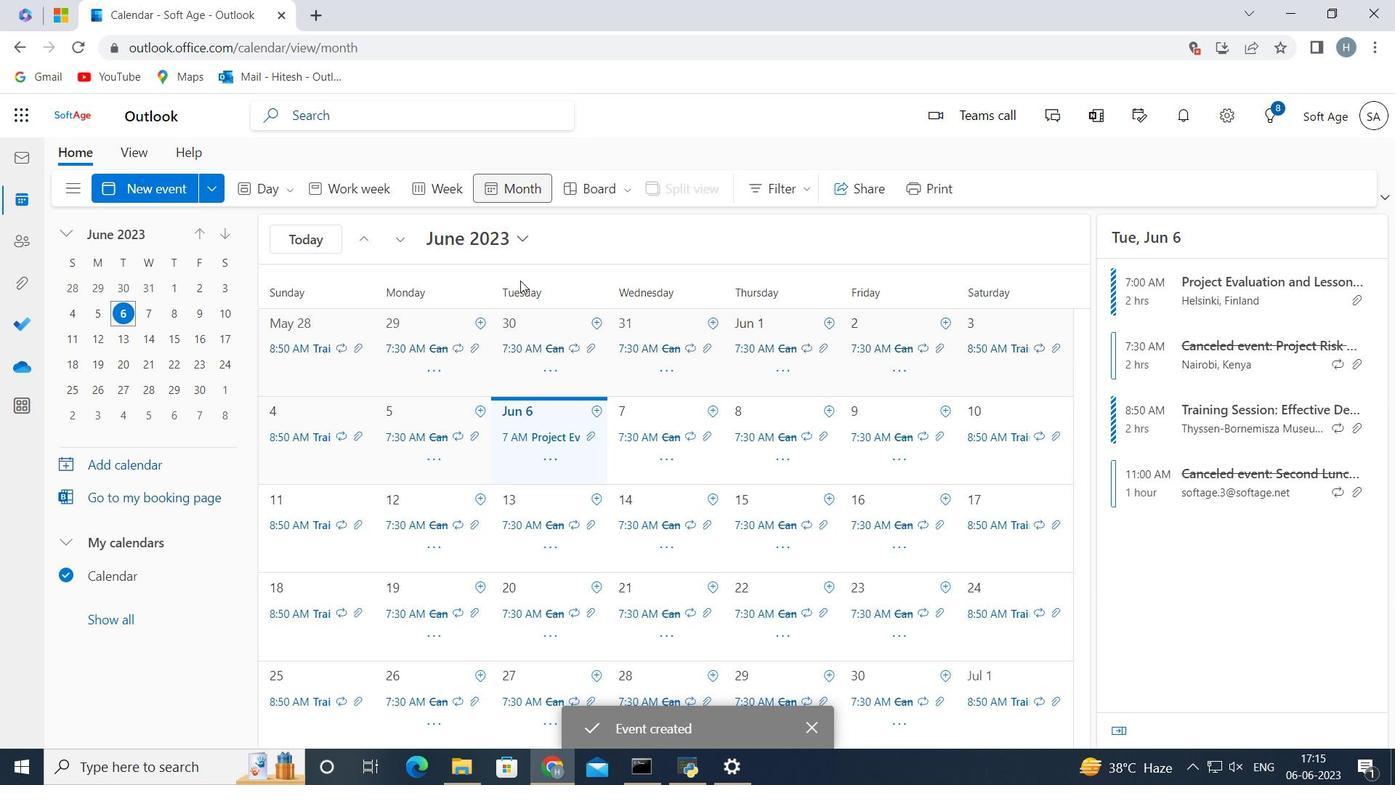 
